 Task: Create new contact,   with mail id: 'DavisAlexa@warnermedia.com', first name: 'Alexa', Last name: 'Davis', Job Title: Risk Analyst, Phone number (408) 555-1234. Change life cycle stage to  'Lead' and lead status to 'New'. Add new company to the associated contact: www.sitics.co
 and type: Reseller. Logged in from softage.3@softage.net
Action: Mouse moved to (85, 86)
Screenshot: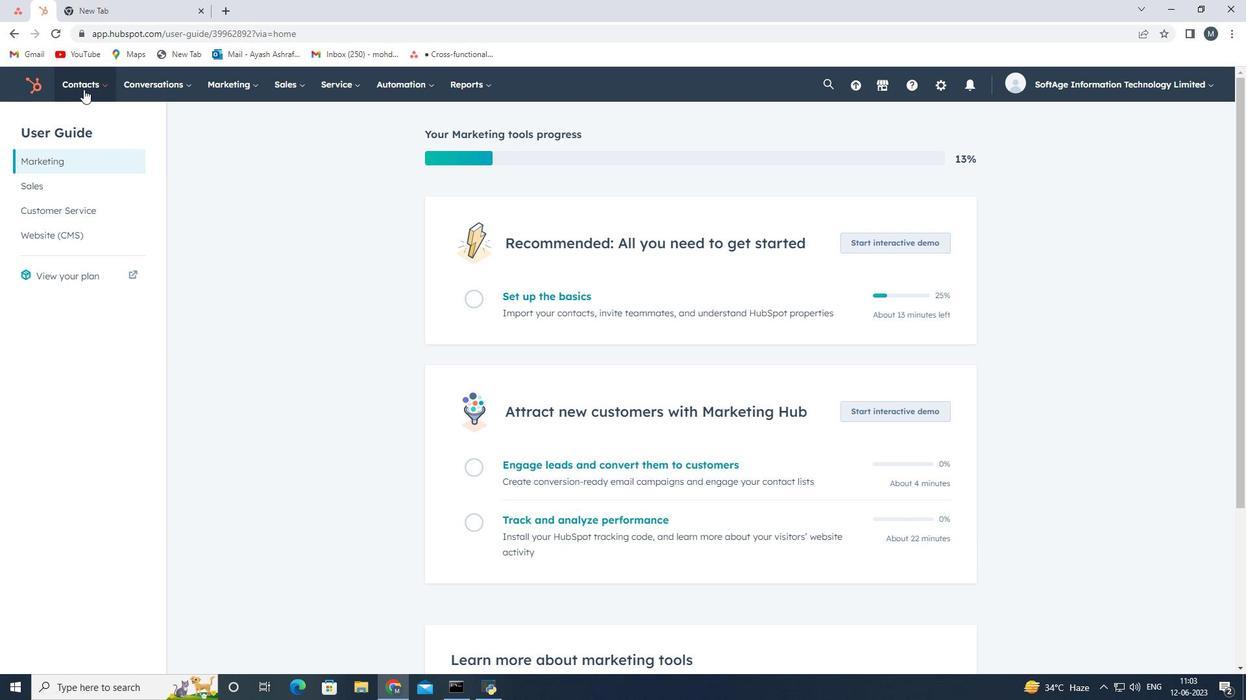 
Action: Mouse pressed left at (85, 86)
Screenshot: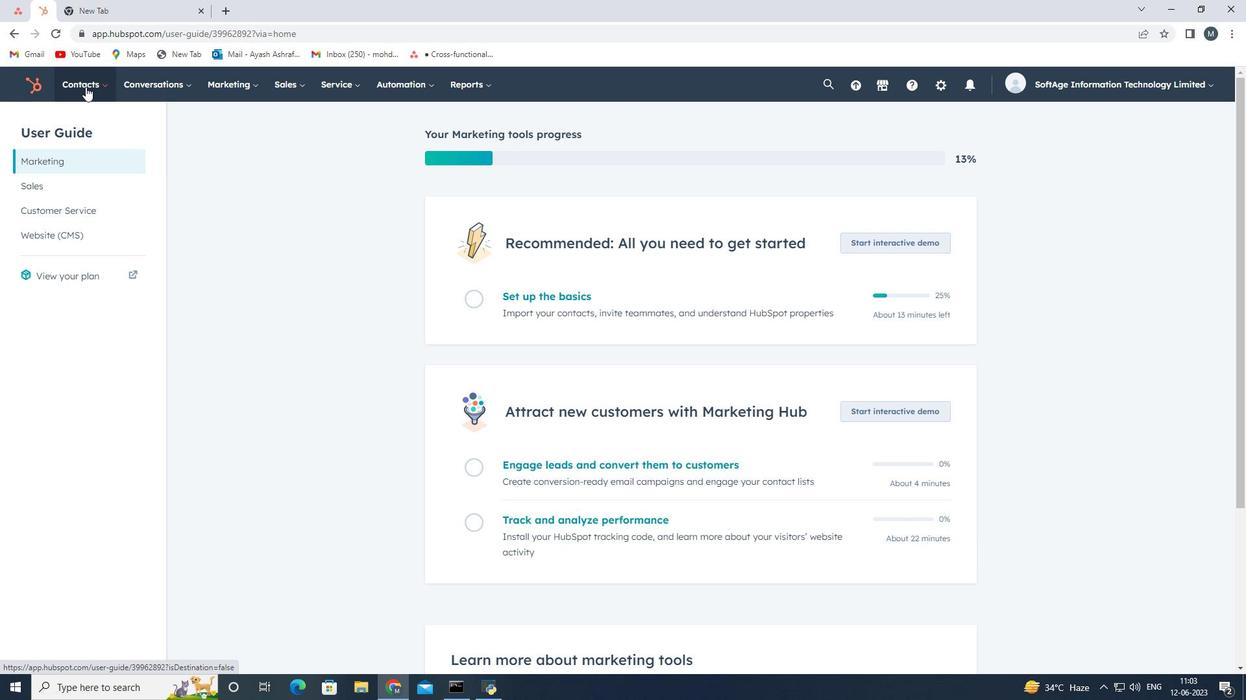 
Action: Mouse moved to (110, 129)
Screenshot: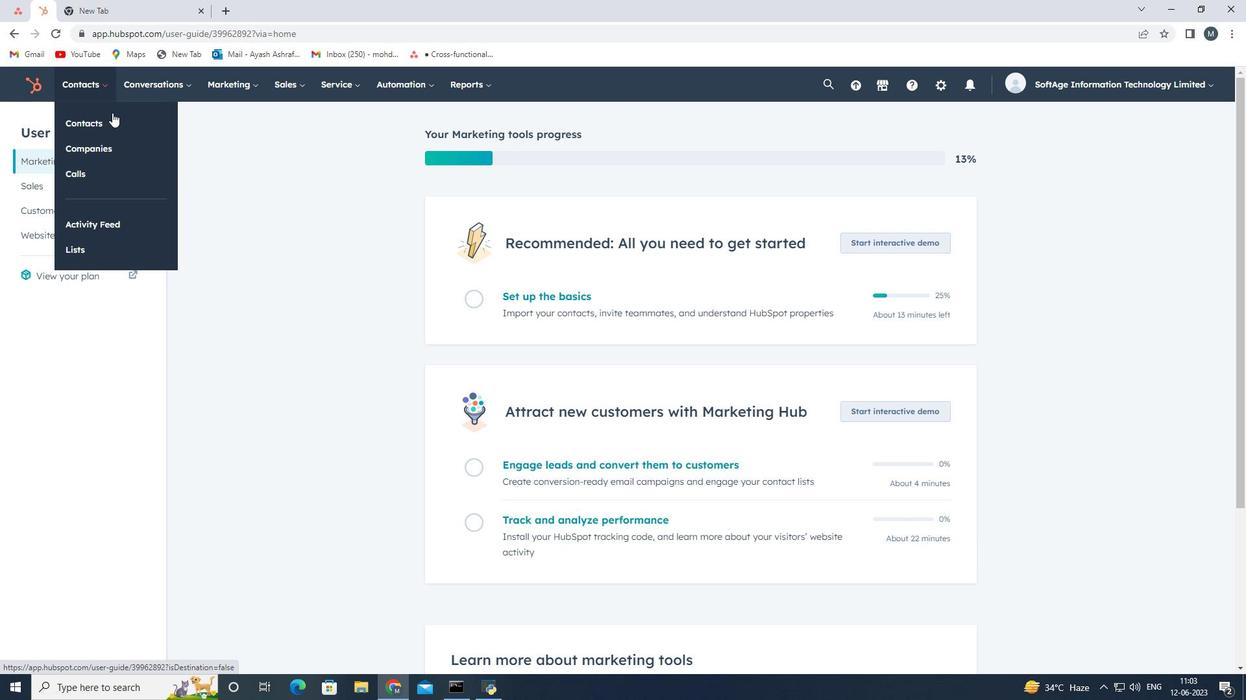 
Action: Mouse pressed left at (110, 129)
Screenshot: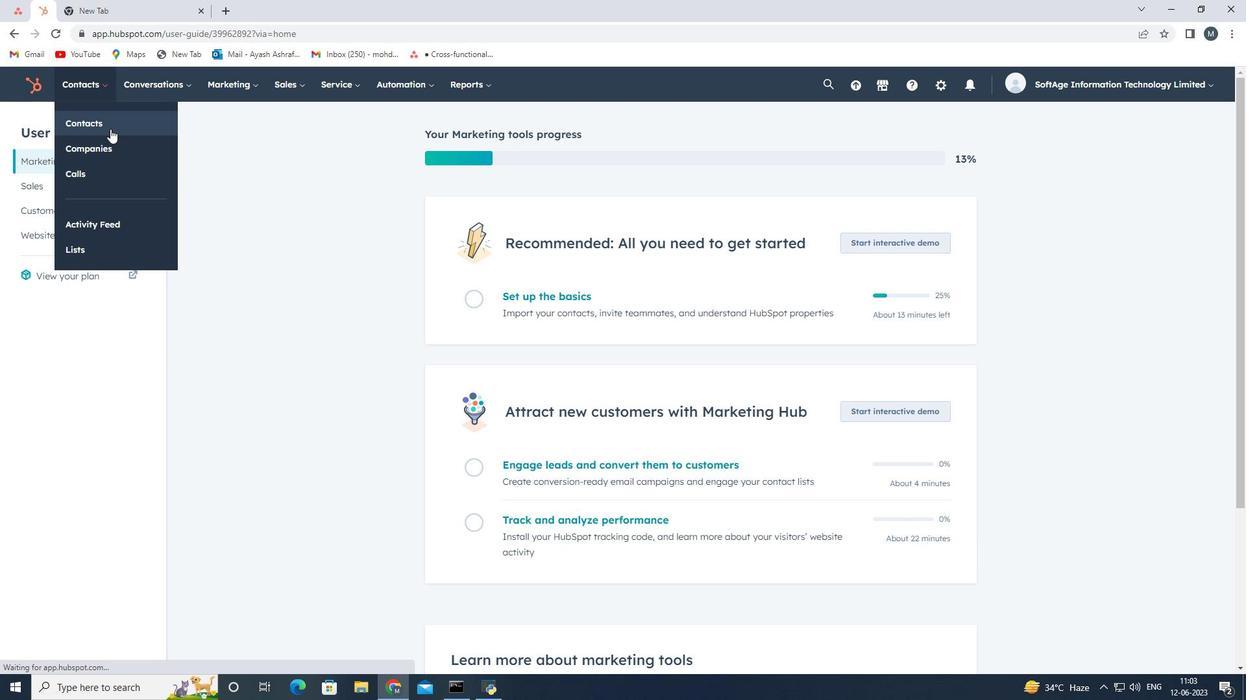 
Action: Mouse moved to (1153, 127)
Screenshot: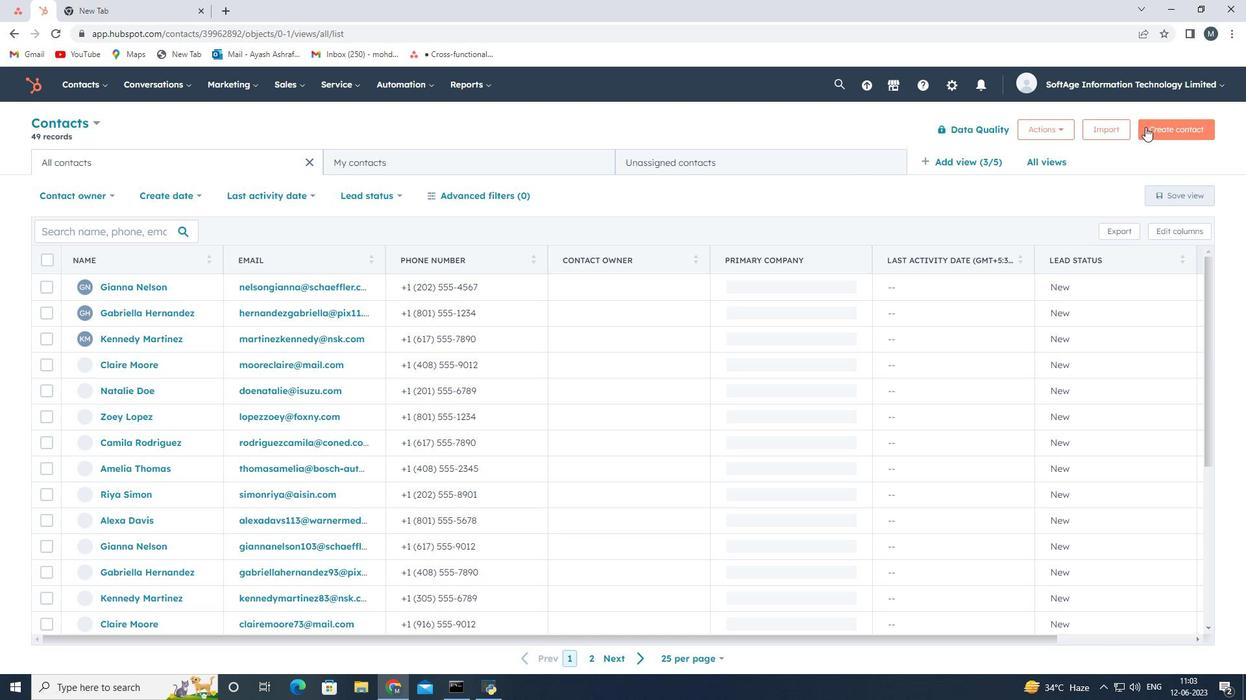 
Action: Mouse pressed left at (1153, 127)
Screenshot: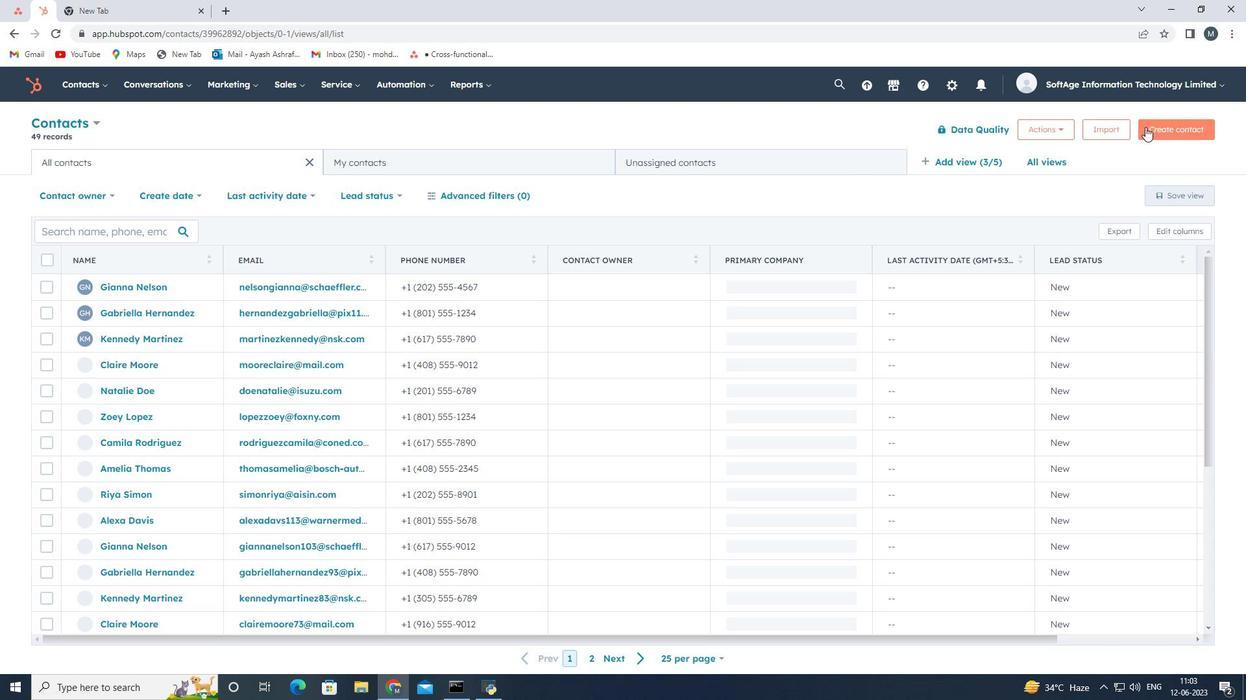 
Action: Mouse moved to (964, 188)
Screenshot: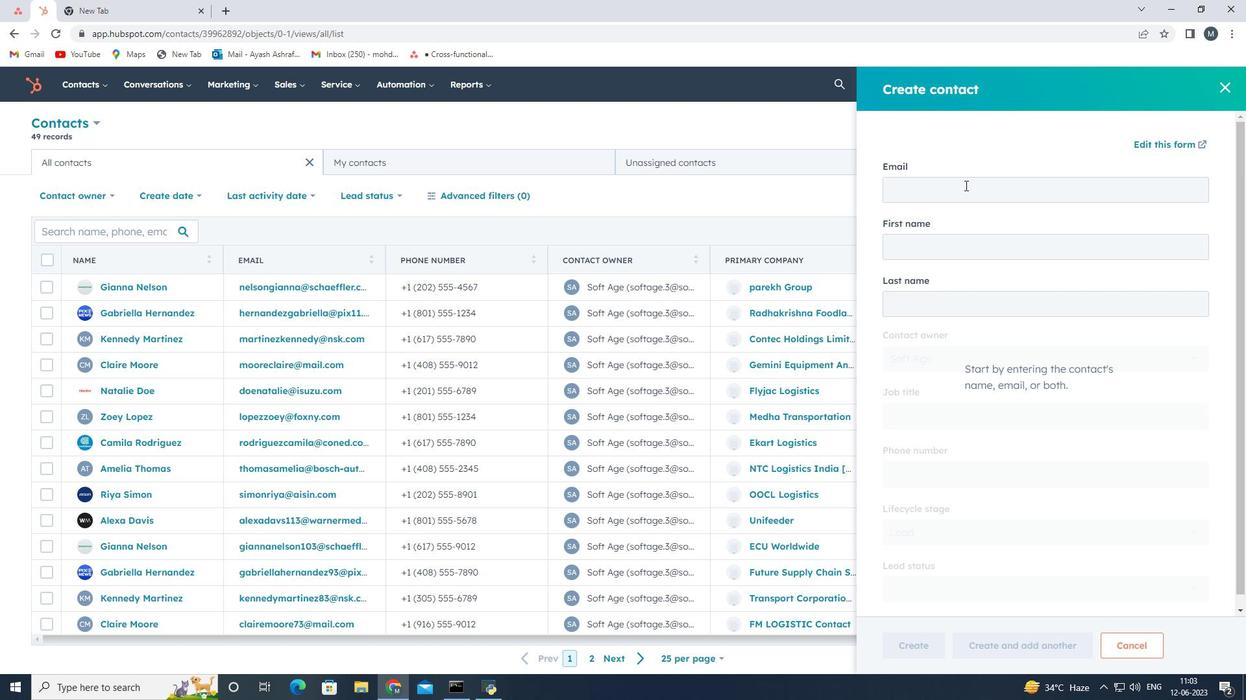 
Action: Mouse pressed left at (964, 188)
Screenshot: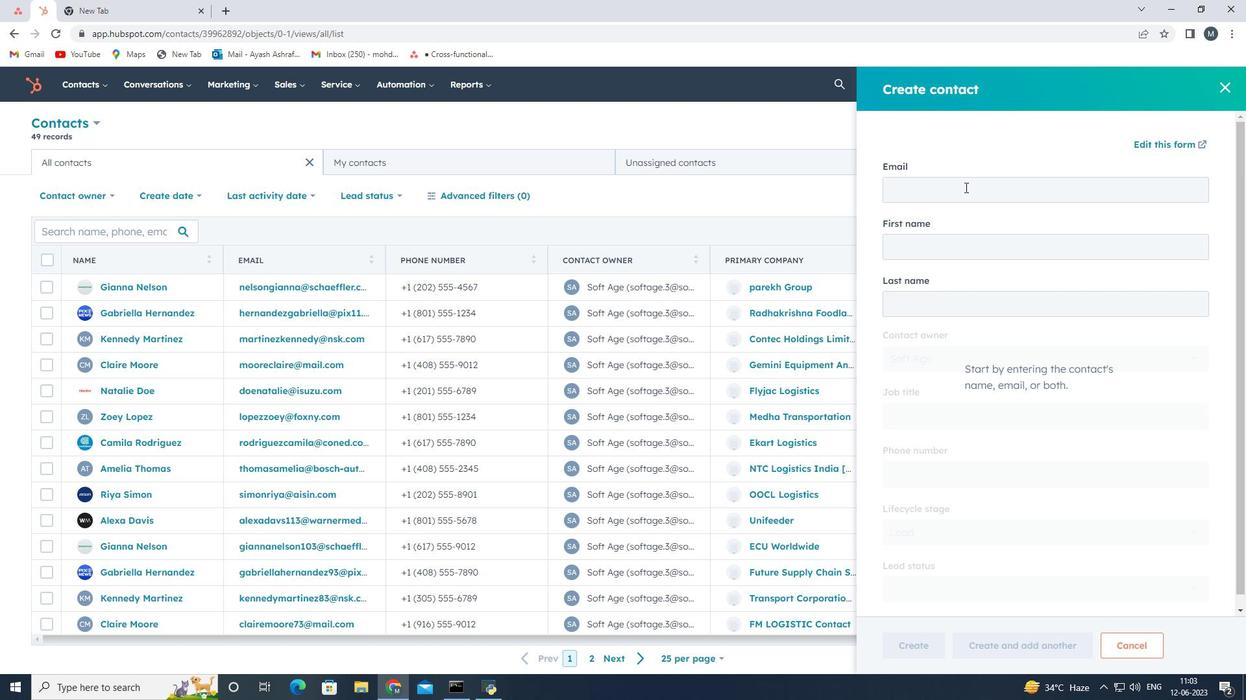 
Action: Mouse moved to (946, 192)
Screenshot: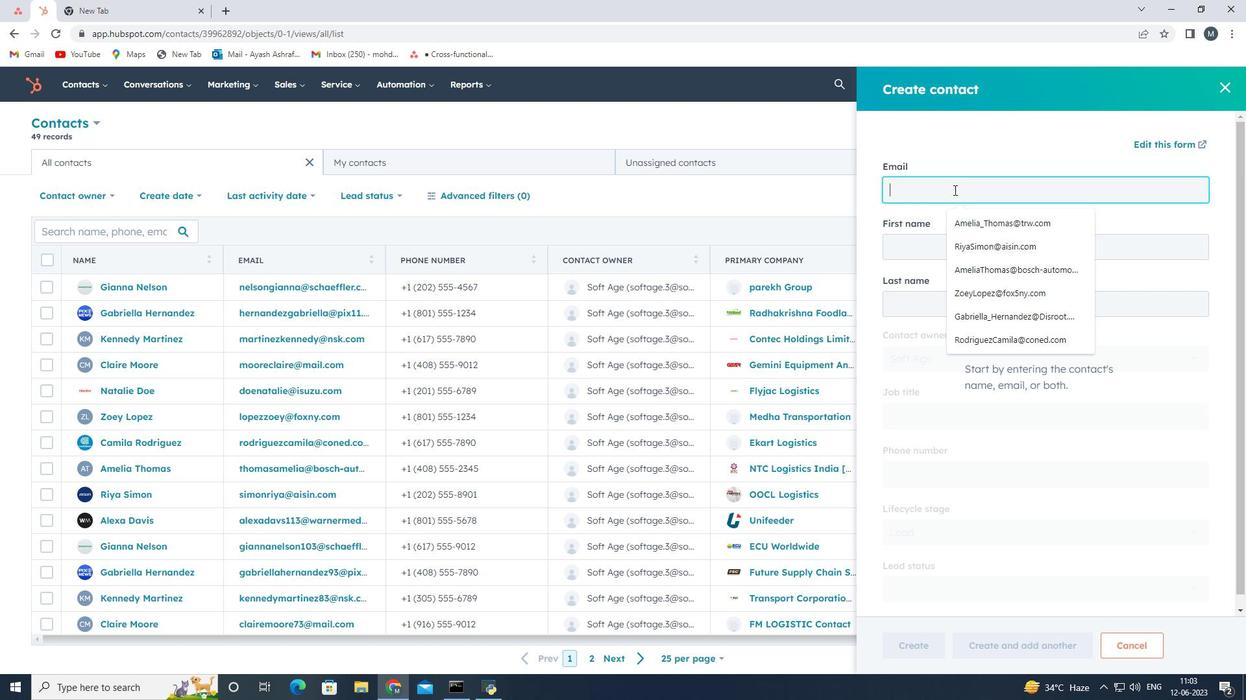 
Action: Key pressed <Key.shift><Key.shift>Davis<Key.shift>Alexa<Key.shift><Key.shift><Key.shift><Key.shift><Key.shift><Key.shift><Key.shift><Key.shift><Key.shift><Key.shift><Key.shift><Key.shift><Key.shift><Key.shift><Key.shift><Key.shift><Key.shift><Key.shift><Key.shift><Key.shift><Key.shift><Key.shift><Key.shift><Key.shift><Key.shift><Key.shift><Key.shift><Key.shift>@ware<Key.backspace>nermedia.com
Screenshot: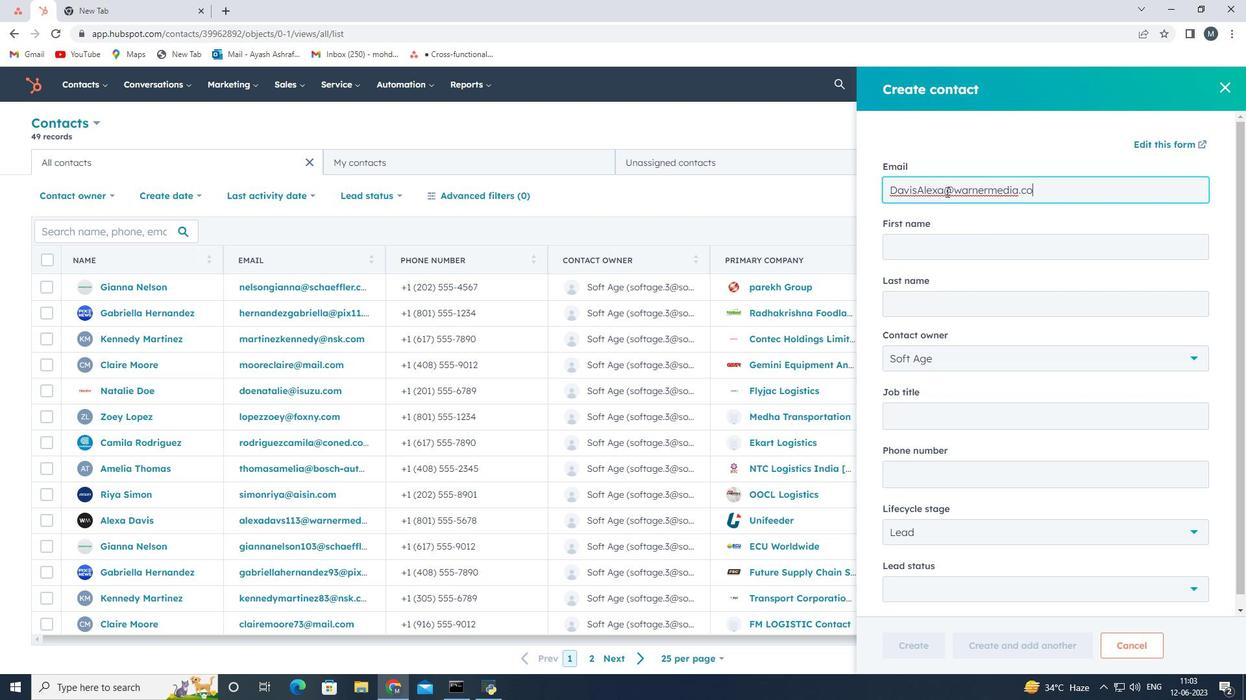 
Action: Mouse moved to (943, 246)
Screenshot: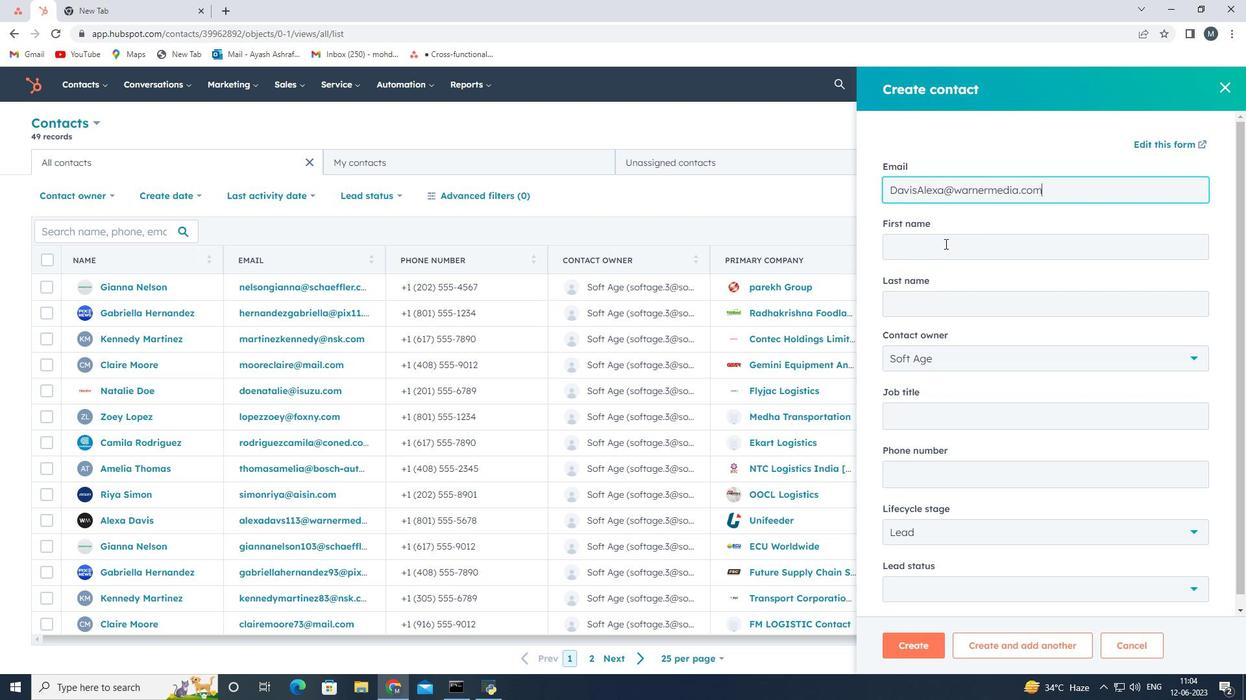 
Action: Mouse pressed left at (943, 246)
Screenshot: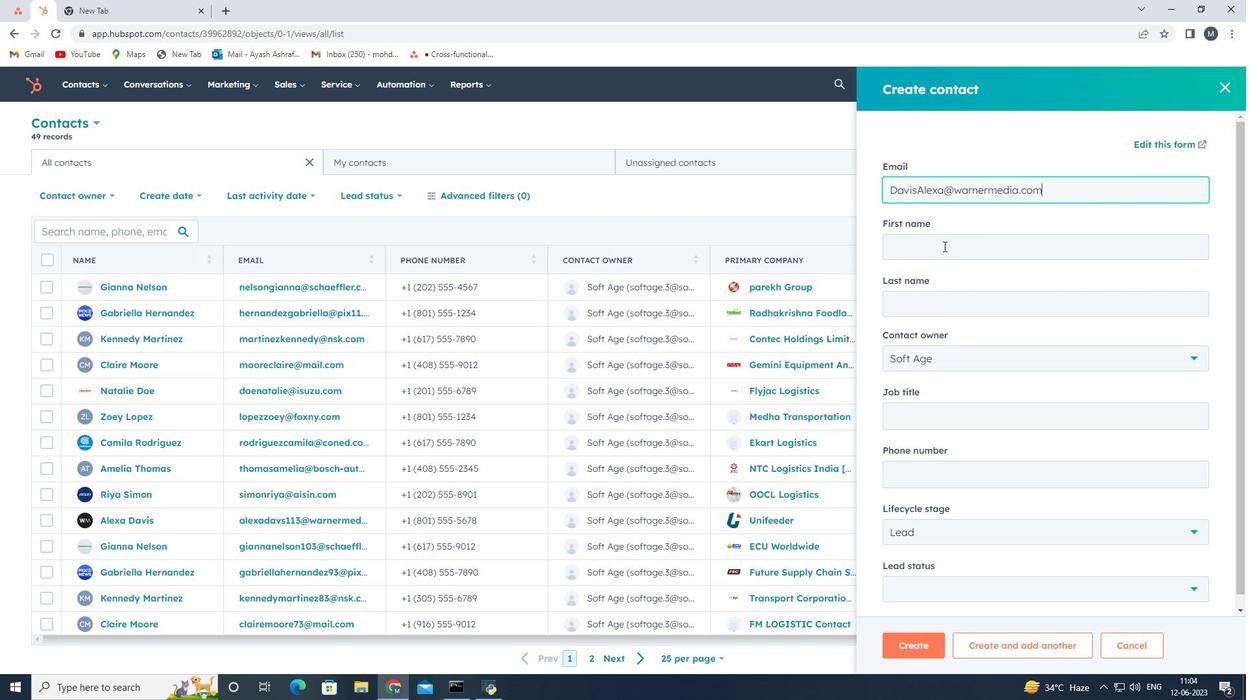 
Action: Key pressed <Key.shift>
Screenshot: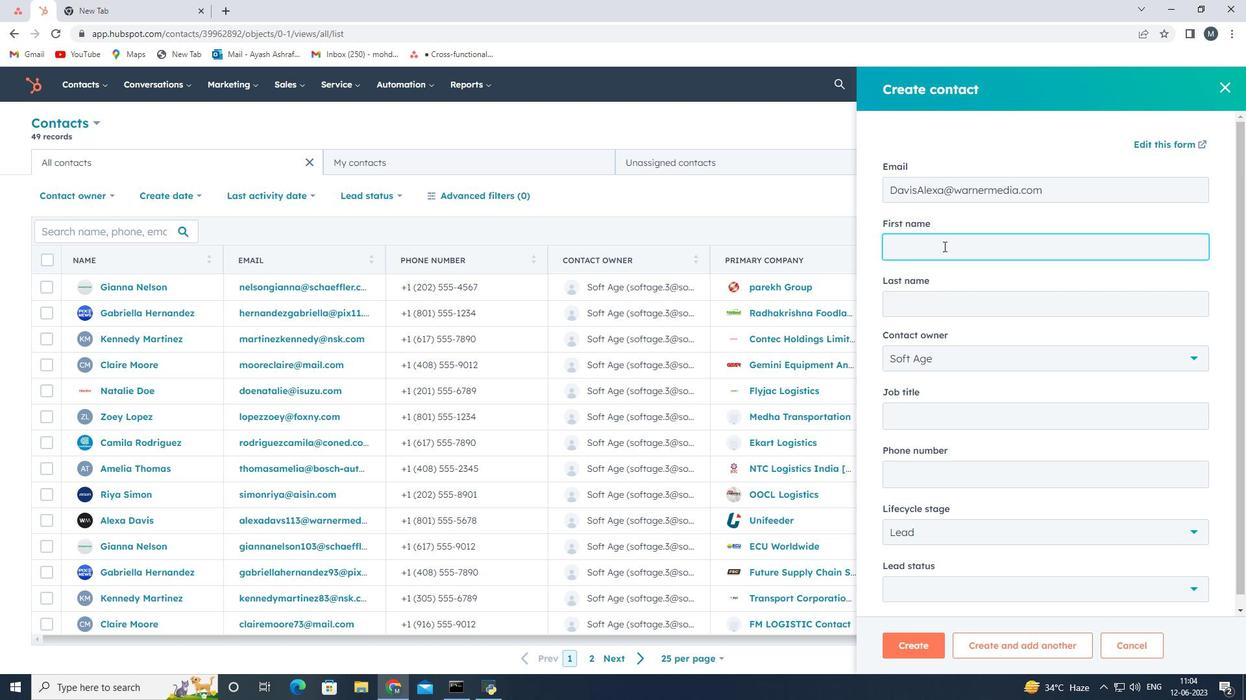 
Action: Mouse moved to (940, 238)
Screenshot: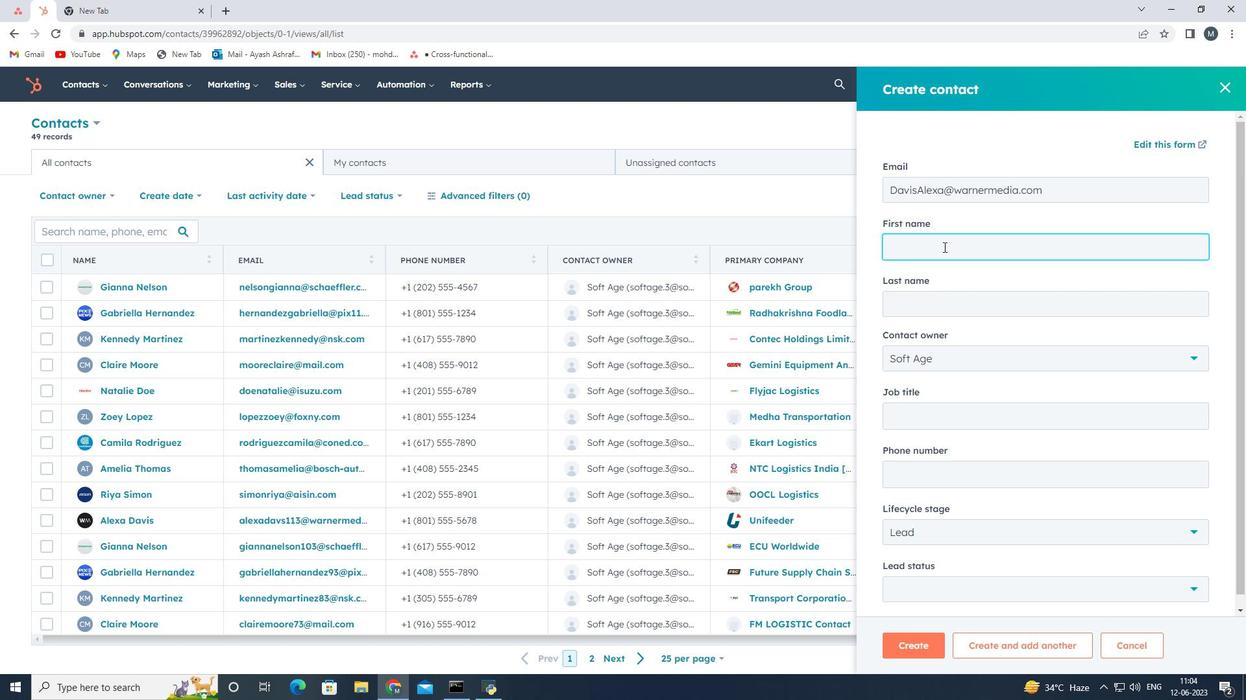 
Action: Key pressed <Key.shift><Key.shift>Alexa
Screenshot: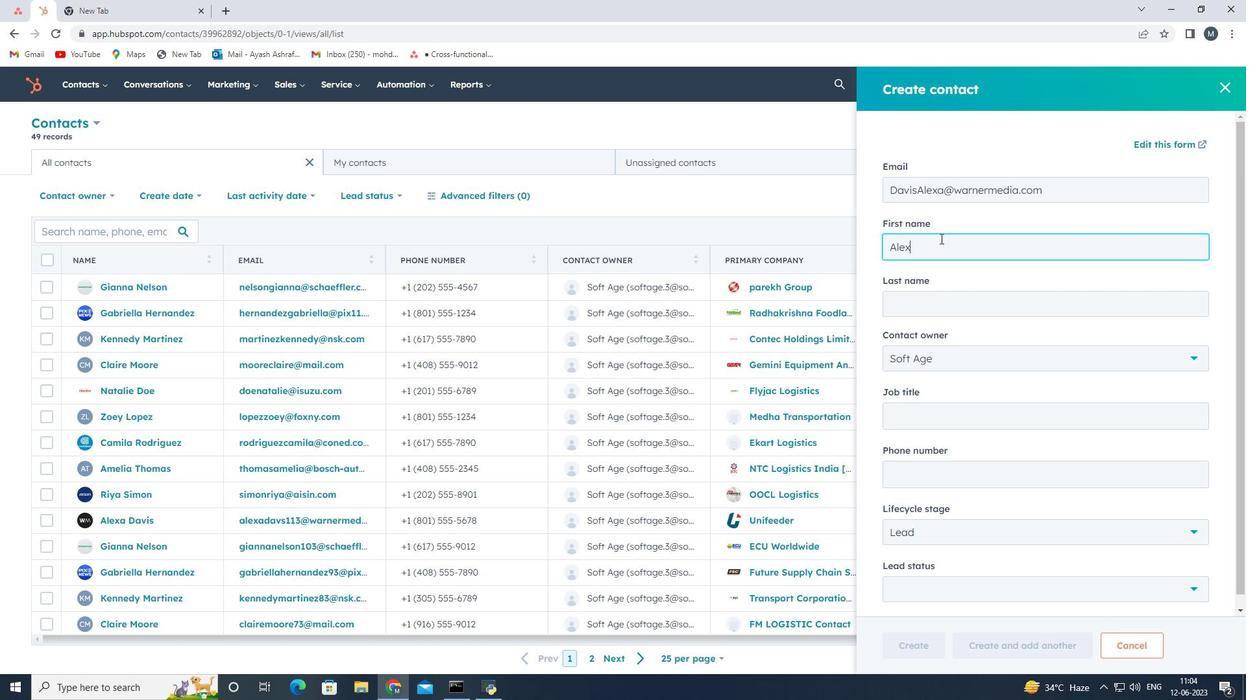 
Action: Mouse moved to (903, 301)
Screenshot: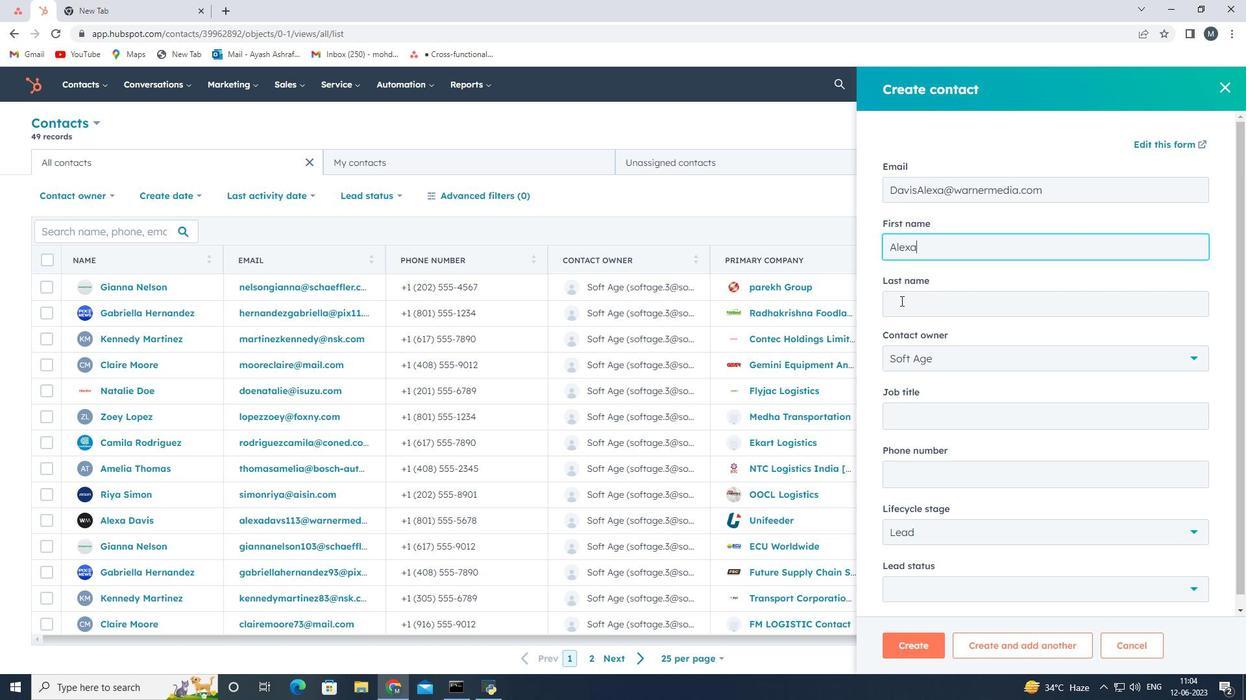 
Action: Mouse pressed left at (903, 301)
Screenshot: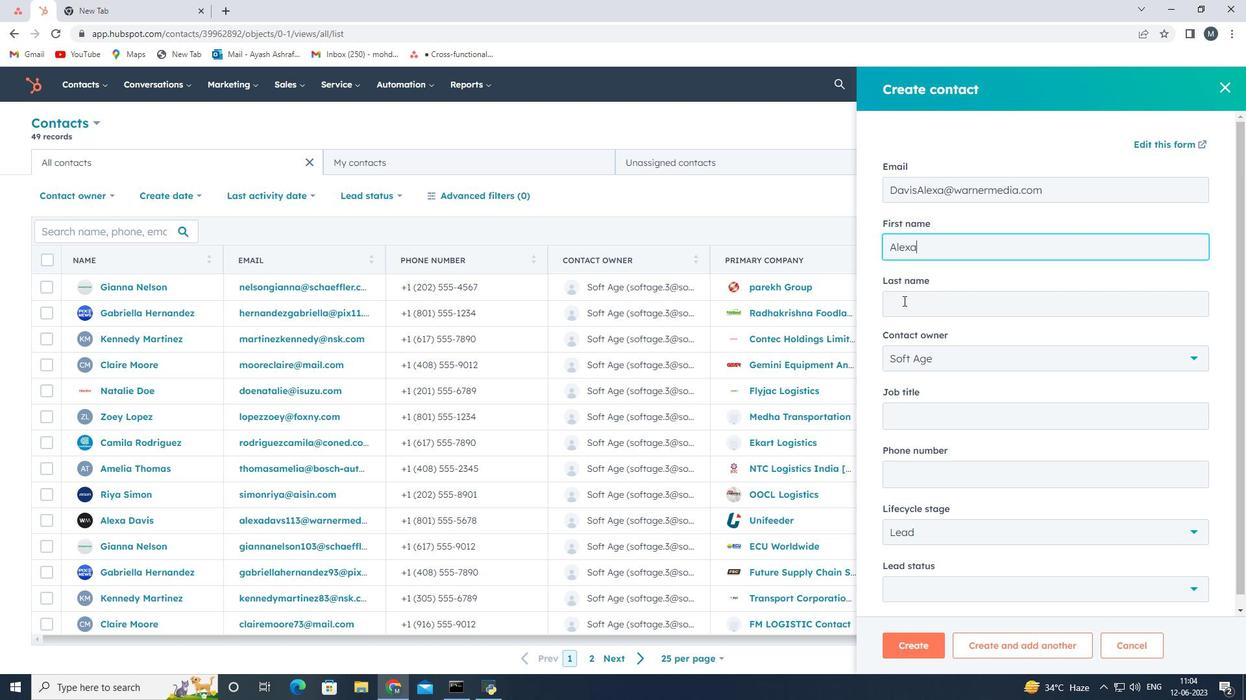
Action: Mouse moved to (904, 301)
Screenshot: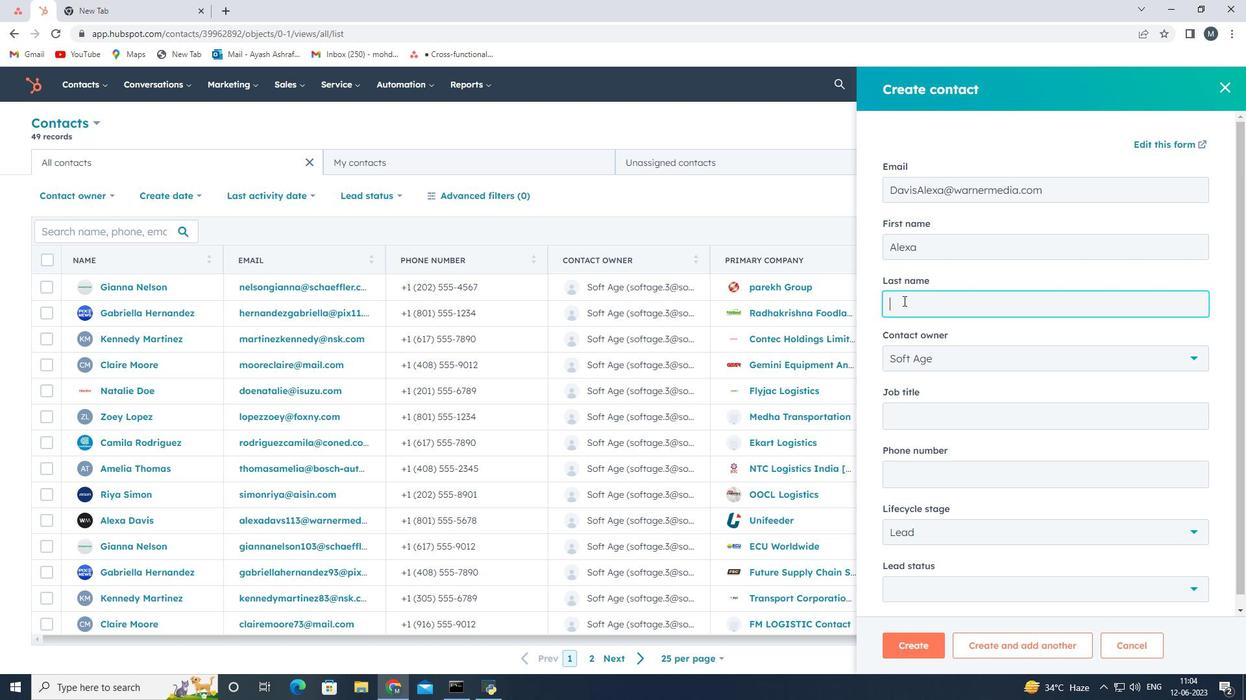 
Action: Key pressed <Key.shift>
Screenshot: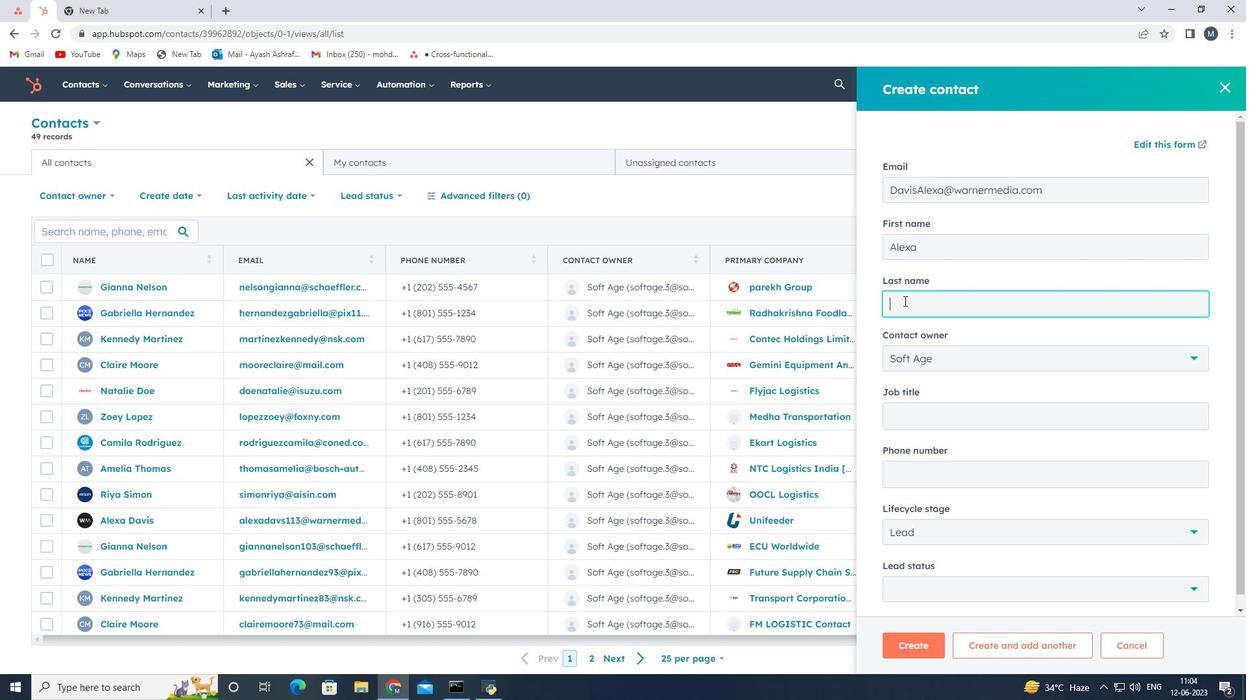 
Action: Mouse moved to (898, 273)
Screenshot: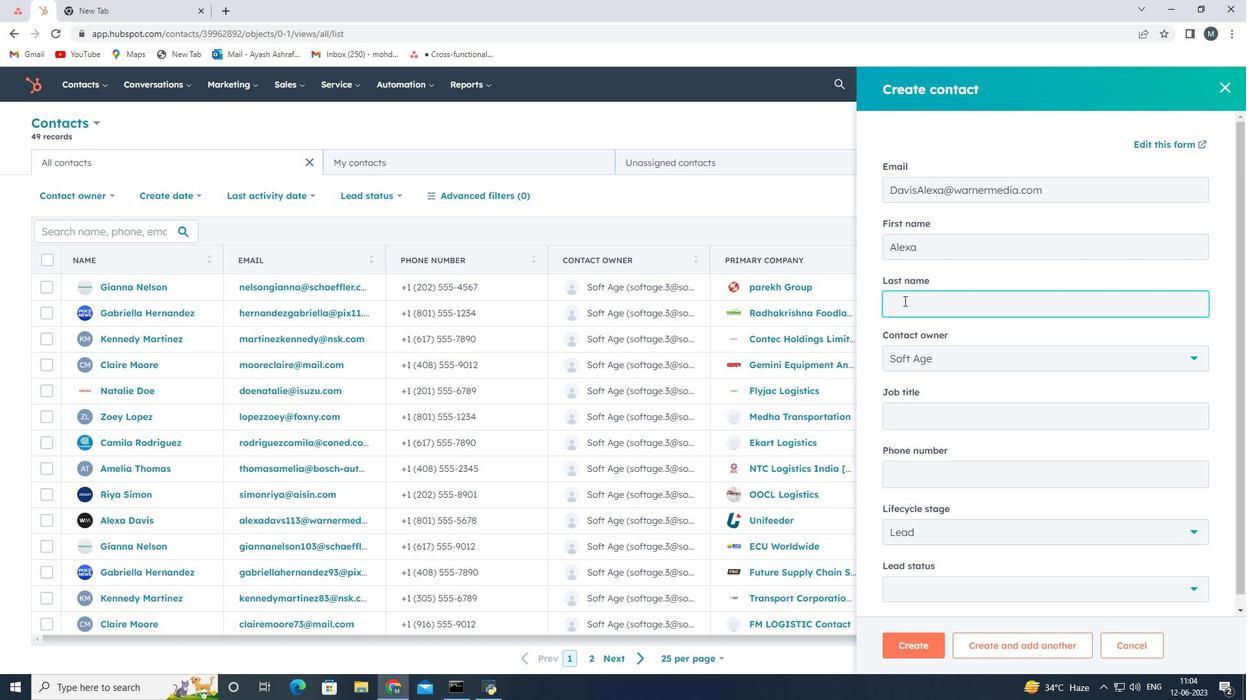 
Action: Key pressed <Key.shift><Key.shift><Key.shift><Key.shift><Key.shift><Key.shift><Key.shift><Key.shift><Key.shift><Key.shift><Key.shift><Key.shift><Key.shift><Key.shift>Davis
Screenshot: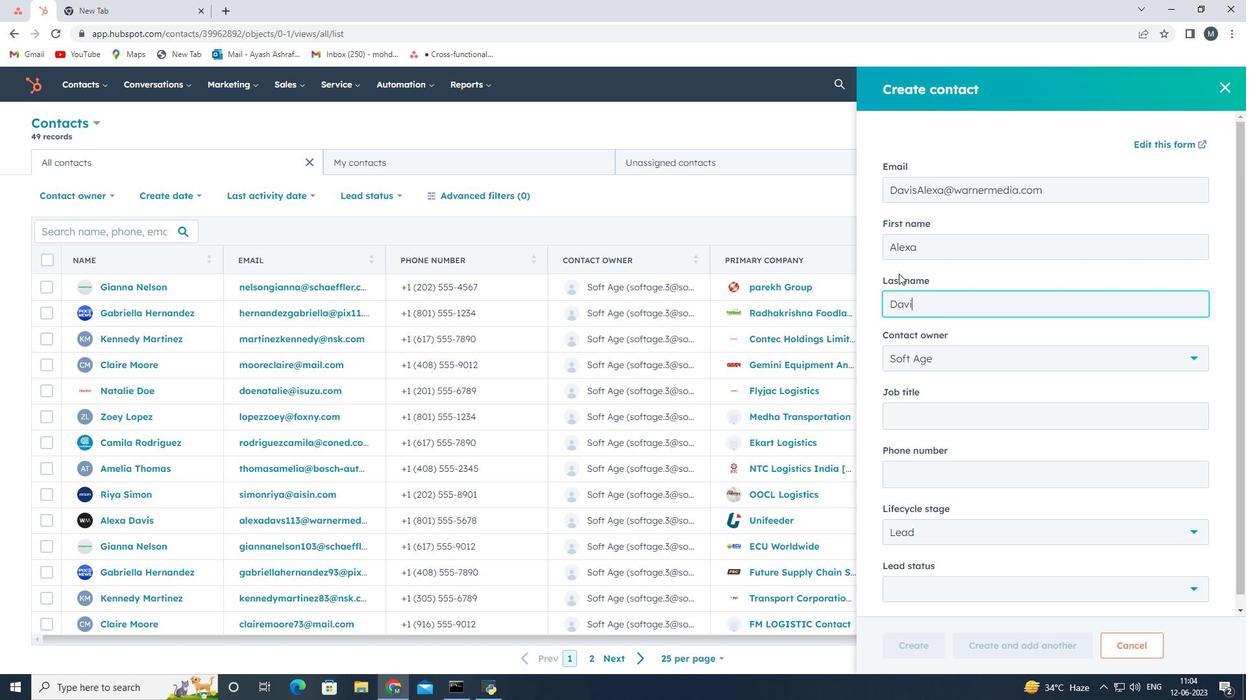 
Action: Mouse moved to (935, 417)
Screenshot: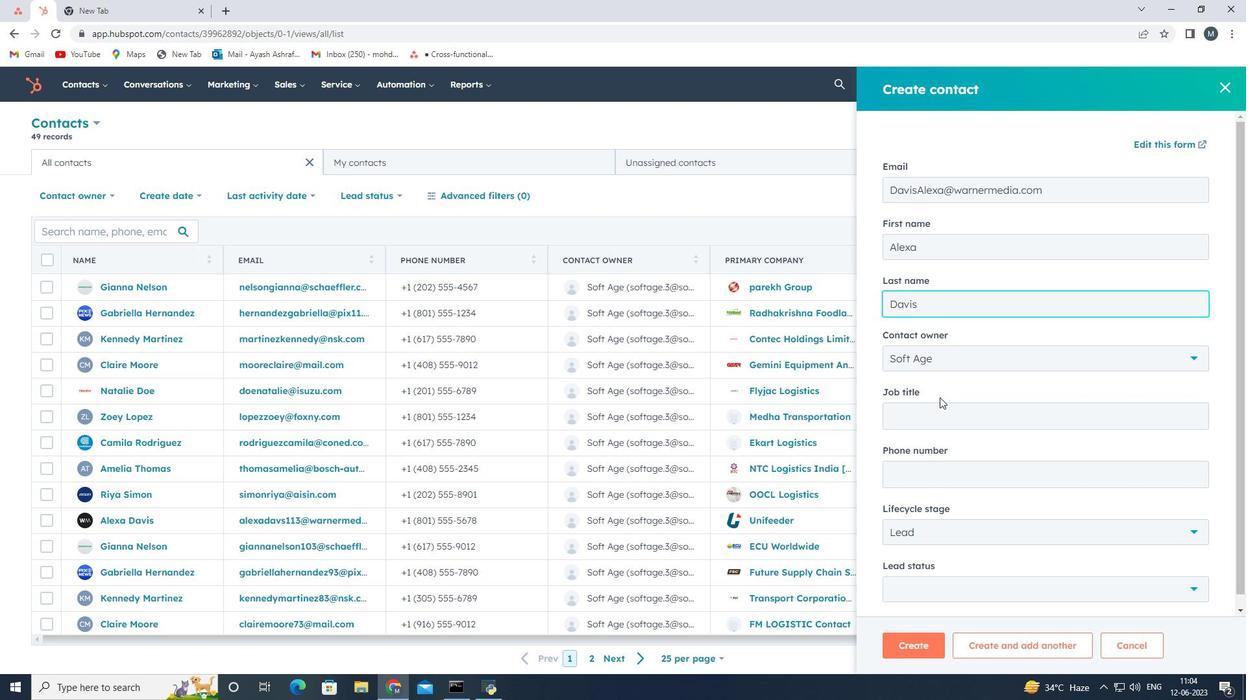
Action: Mouse pressed left at (935, 417)
Screenshot: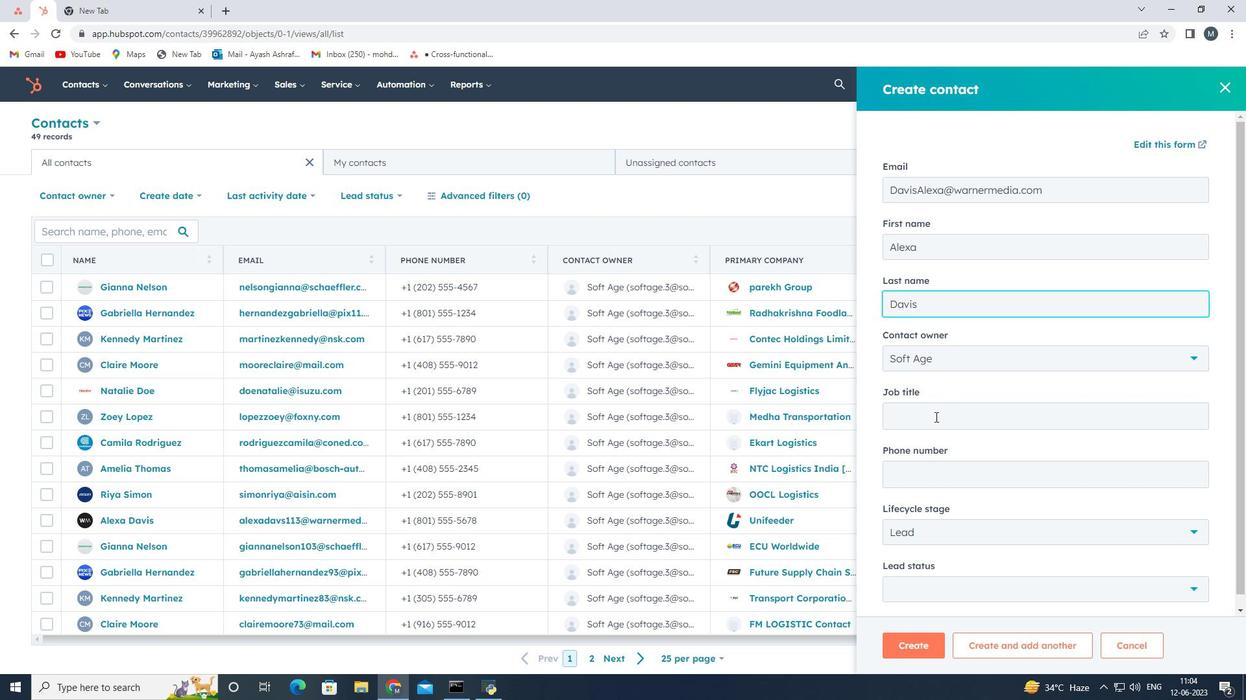 
Action: Mouse moved to (900, 345)
Screenshot: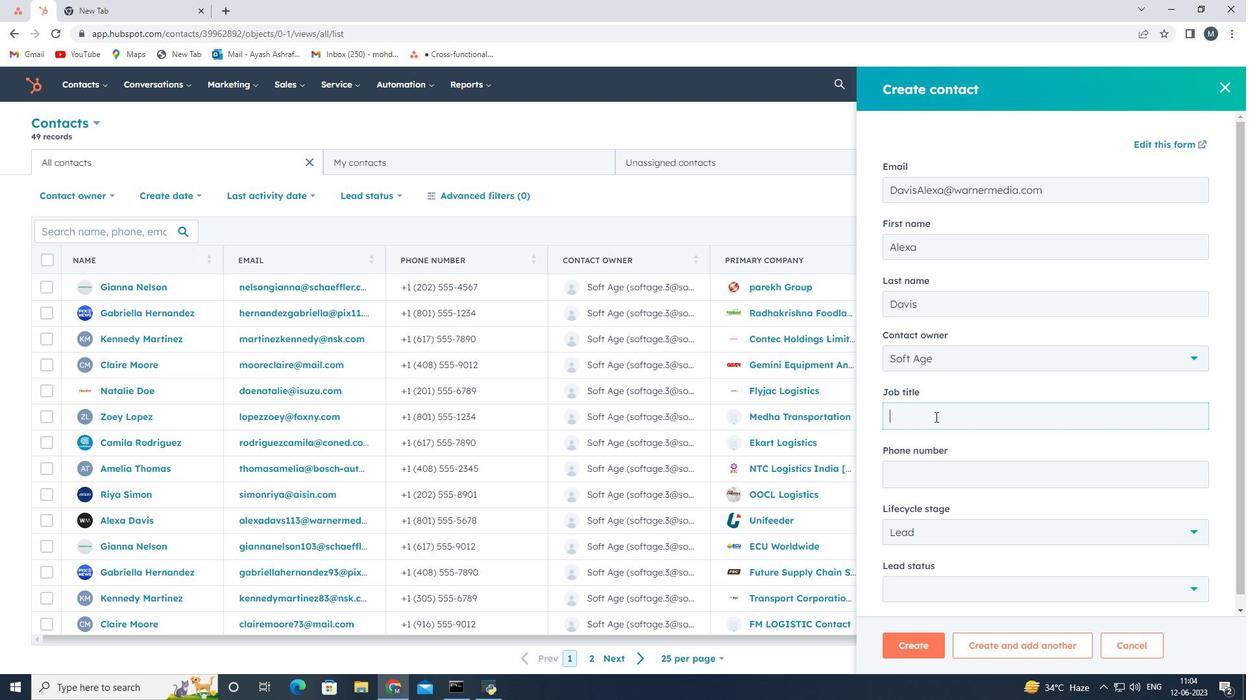 
Action: Key pressed <Key.shift><Key.shift><Key.shift><Key.shift><Key.shift><Key.shift>Risk<Key.space><Key.shift>Analyst
Screenshot: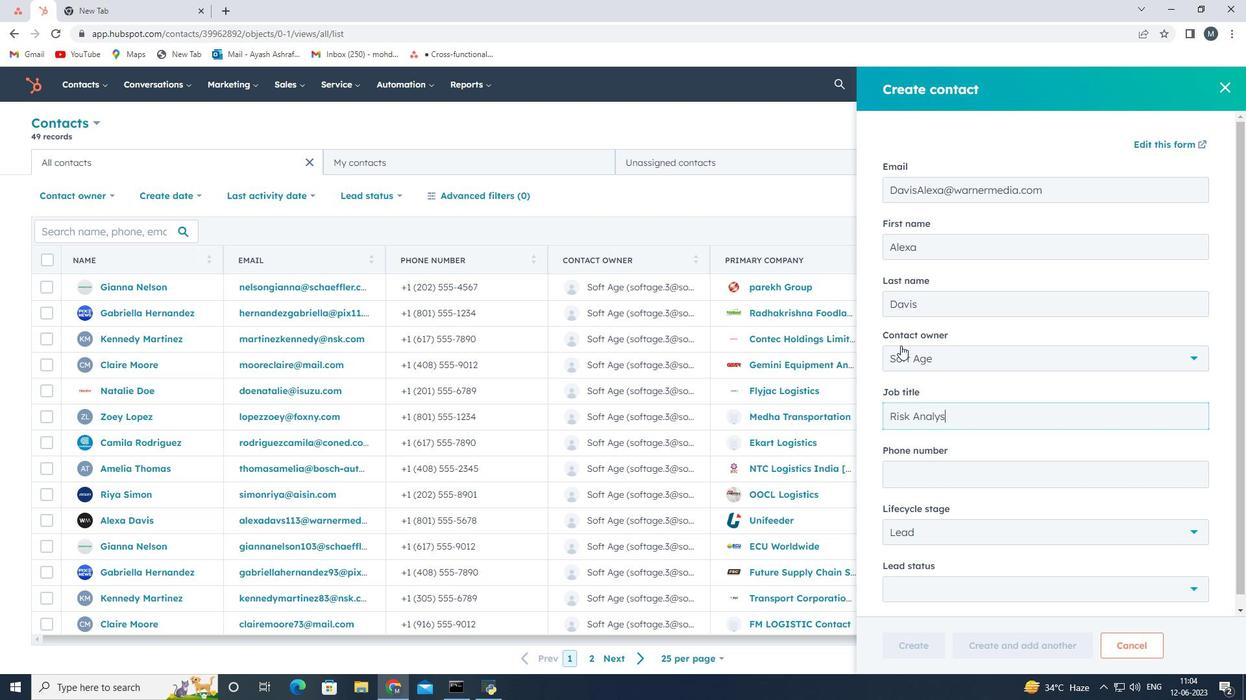 
Action: Mouse moved to (913, 472)
Screenshot: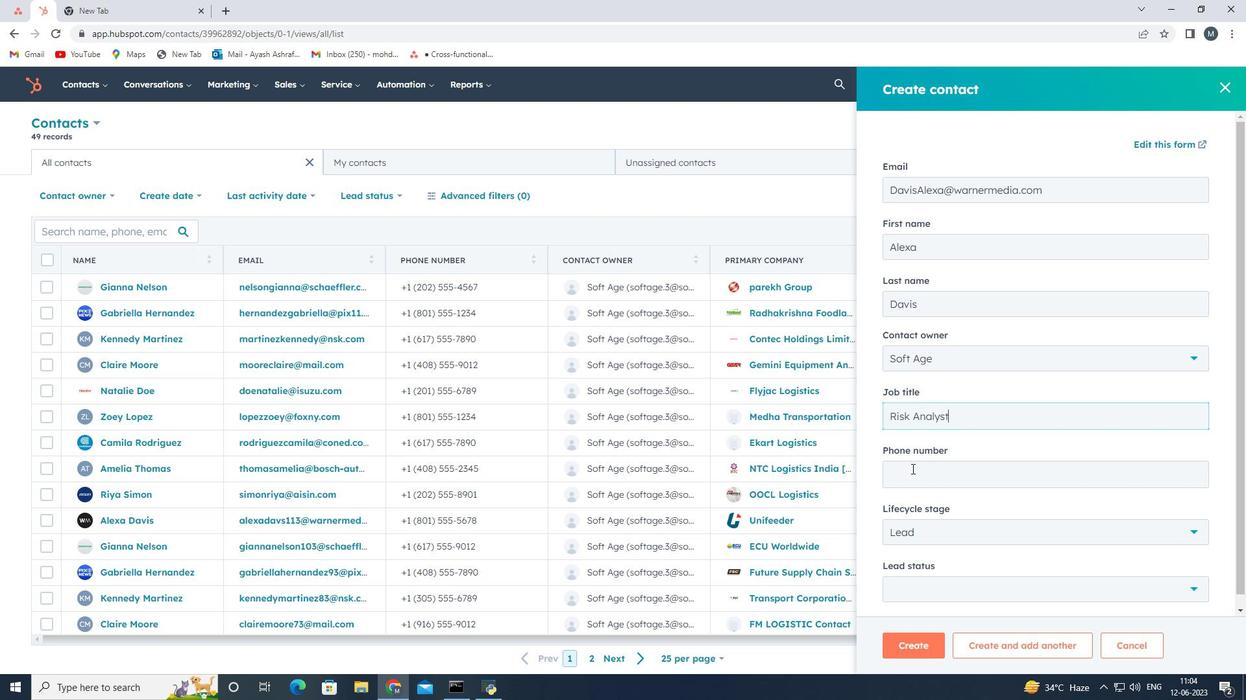 
Action: Mouse pressed left at (913, 472)
Screenshot: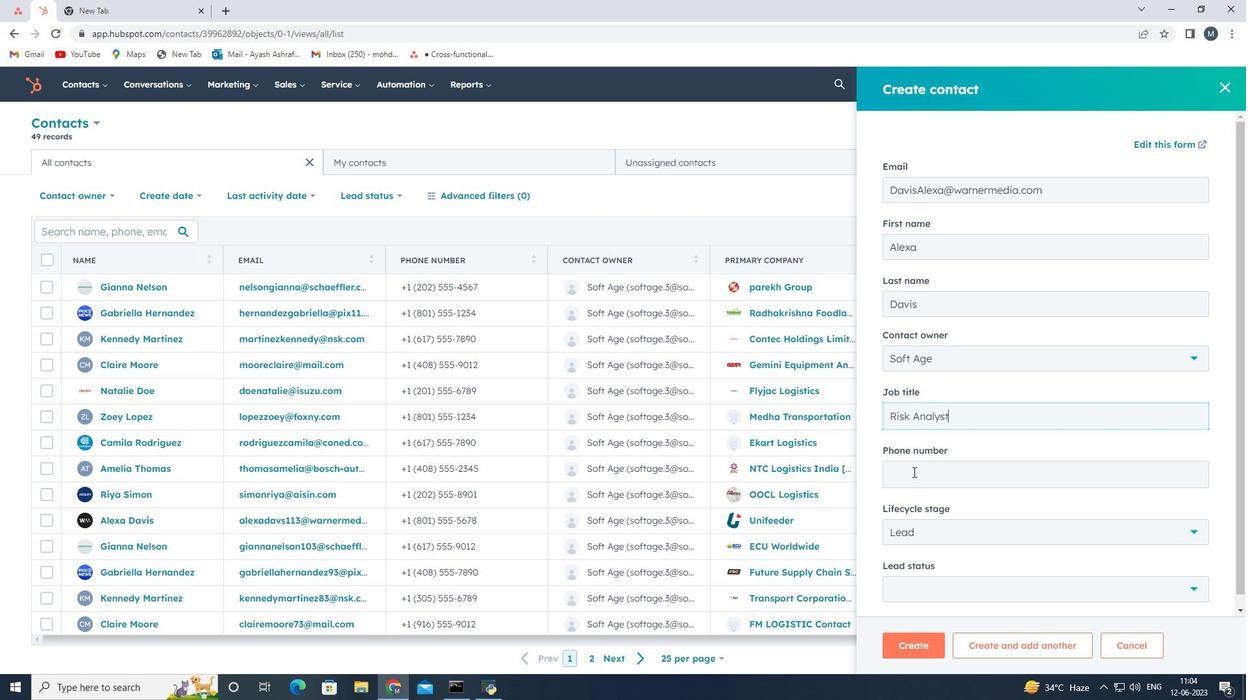 
Action: Mouse moved to (1110, 223)
Screenshot: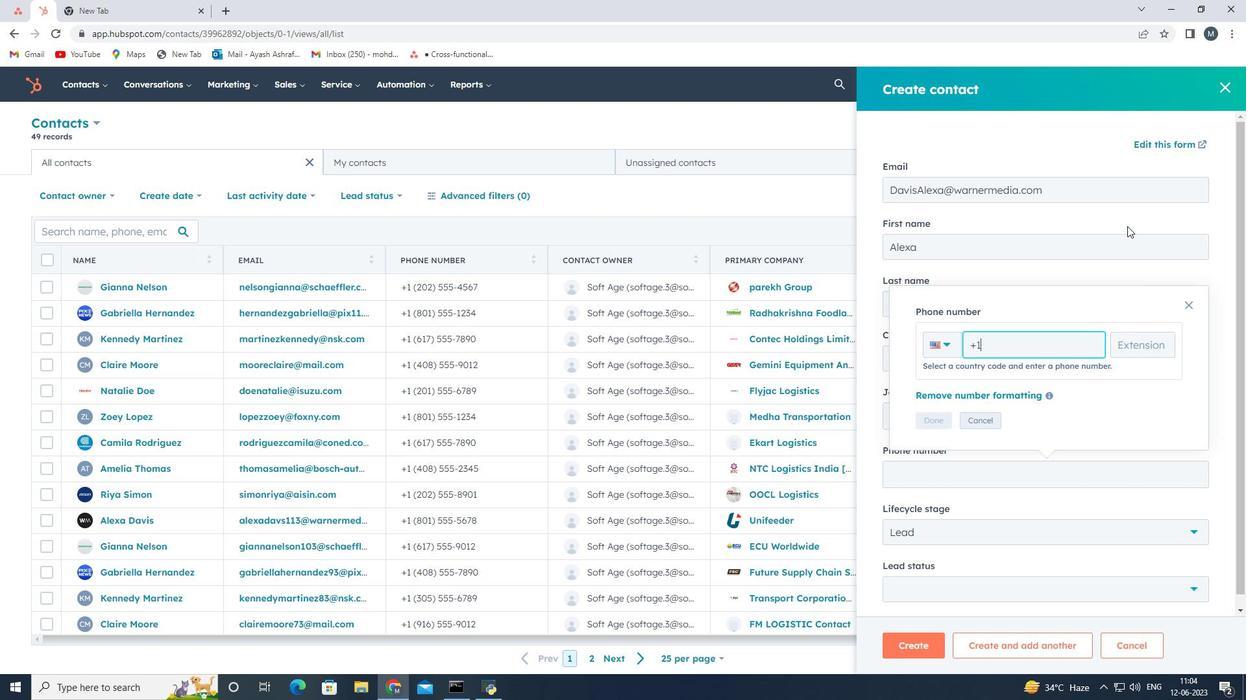 
Action: Key pressed 408
Screenshot: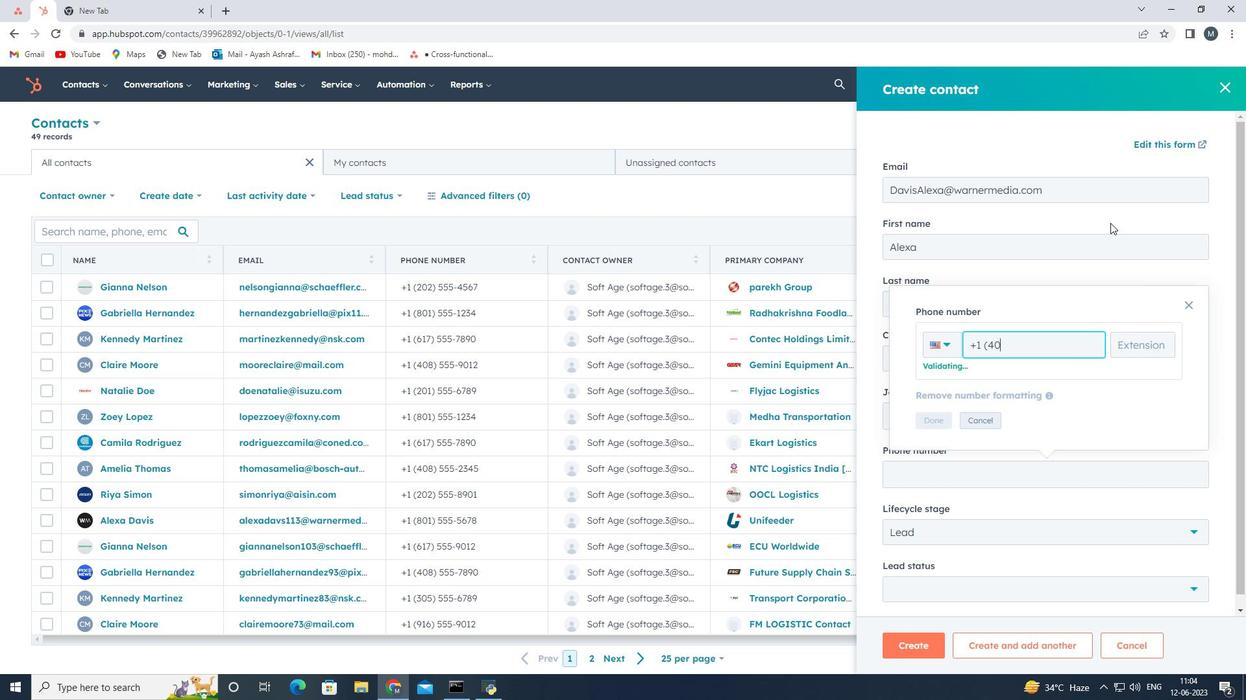 
Action: Mouse moved to (497, 321)
Screenshot: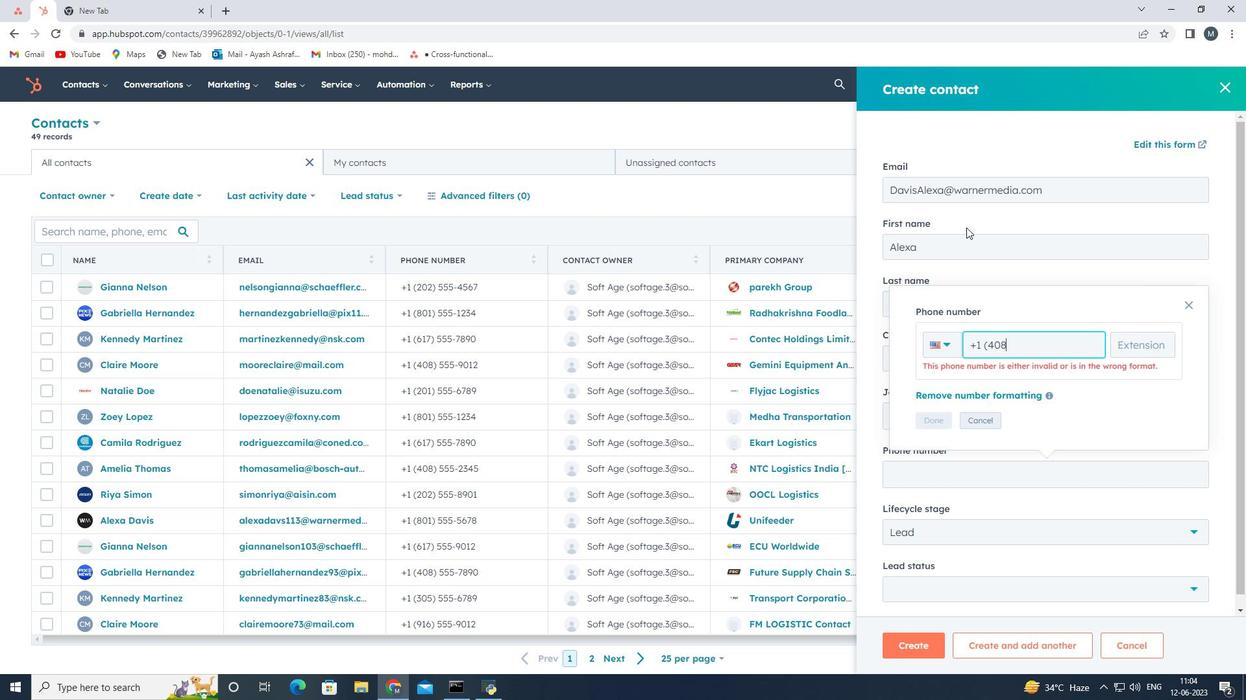 
Action: Key pressed 555
Screenshot: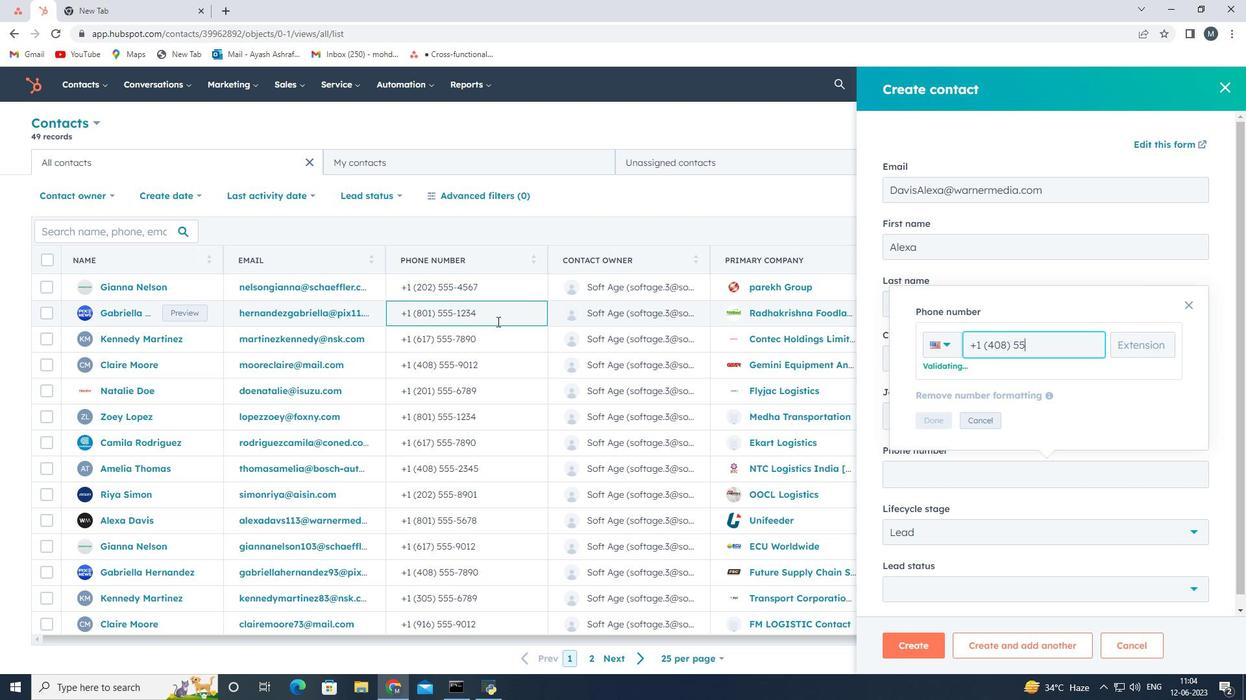 
Action: Mouse moved to (0, 0)
Screenshot: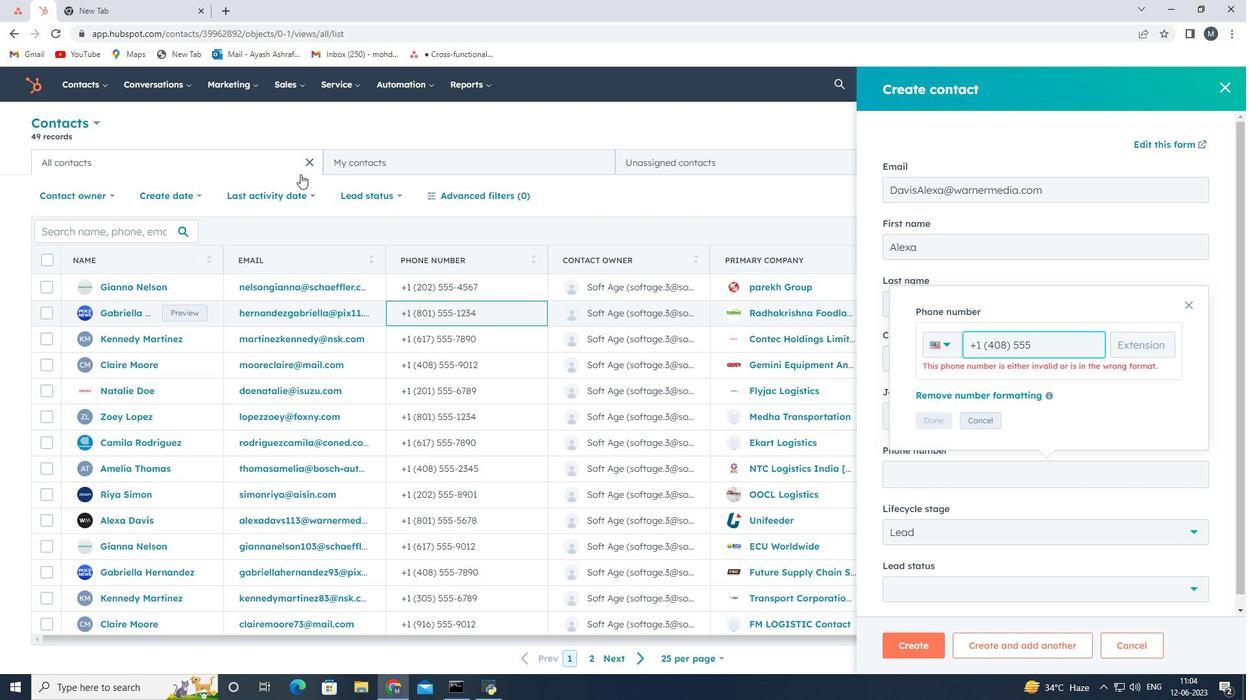 
Action: Key pressed 1234
Screenshot: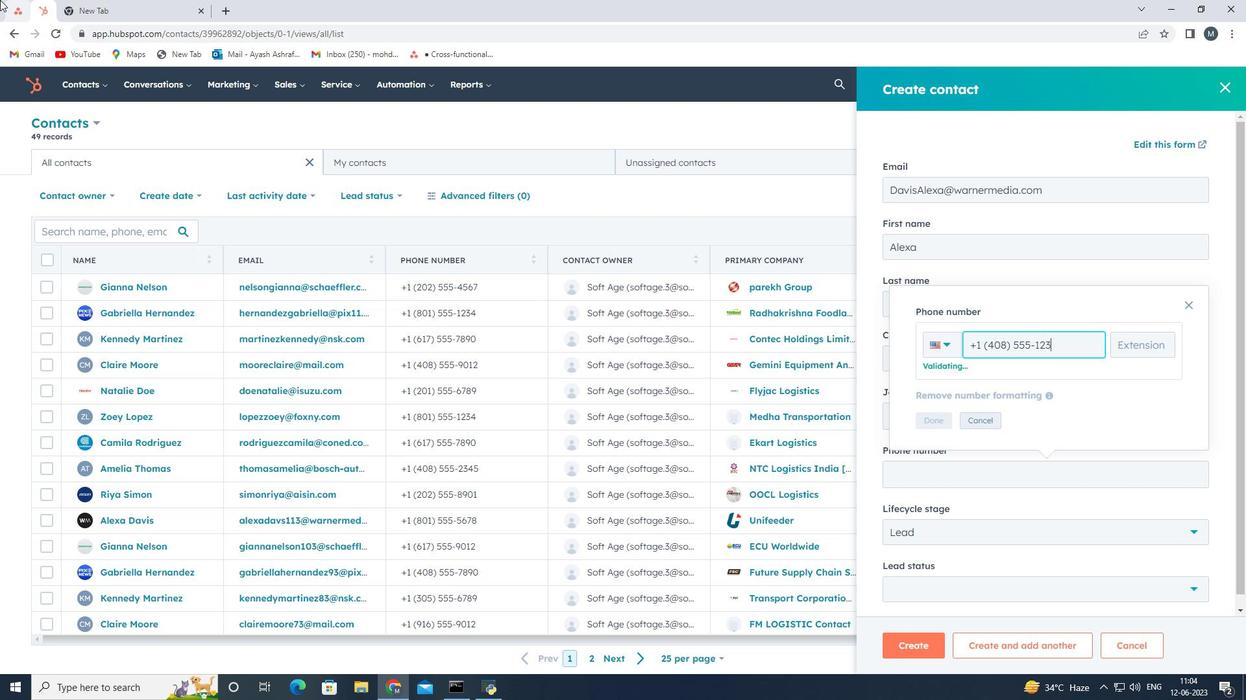 
Action: Mouse moved to (927, 426)
Screenshot: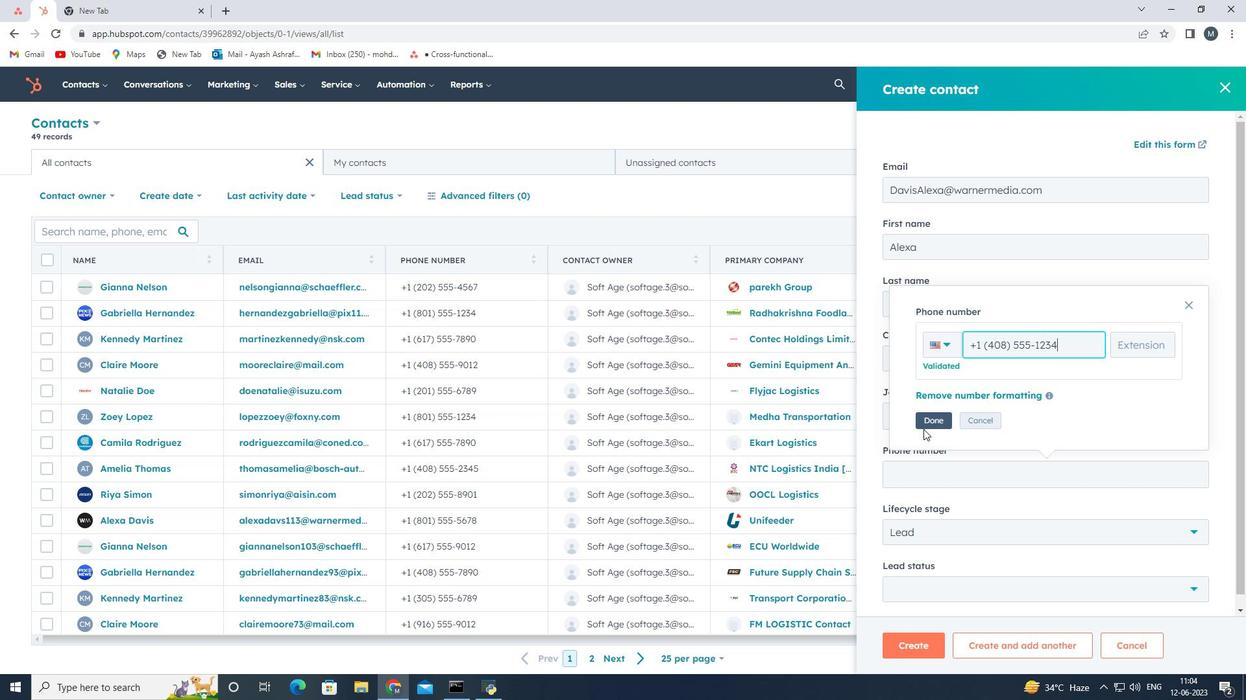 
Action: Mouse pressed left at (927, 426)
Screenshot: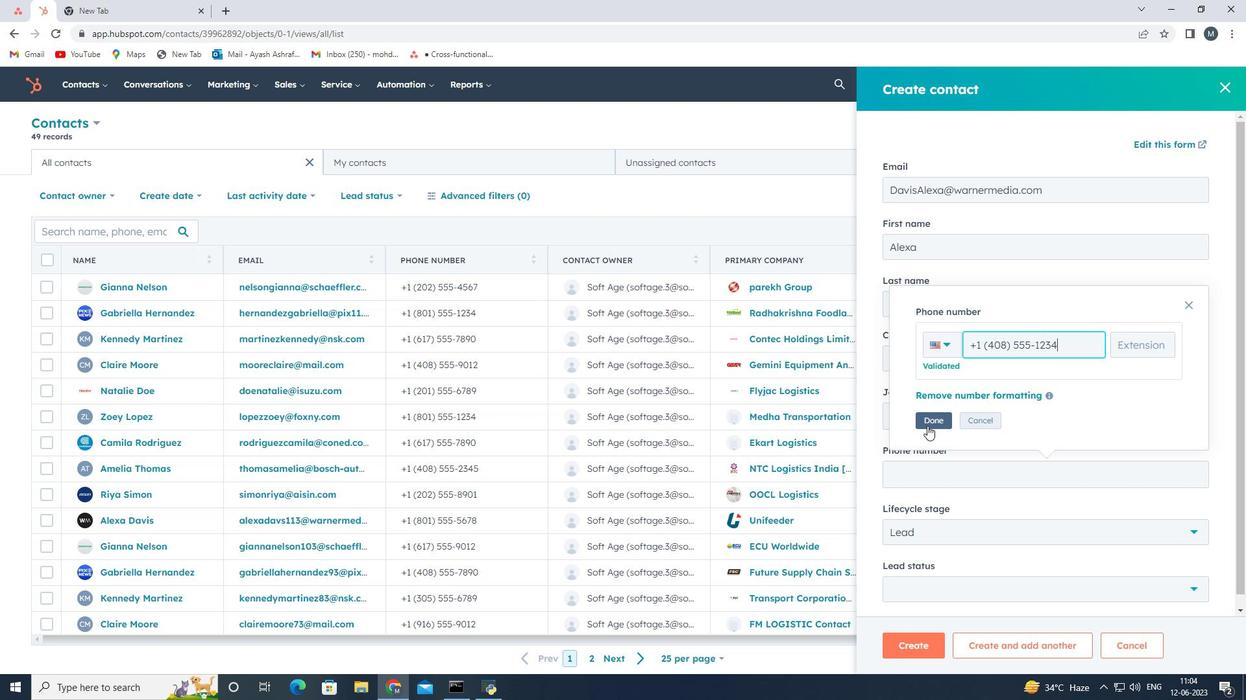 
Action: Mouse moved to (927, 531)
Screenshot: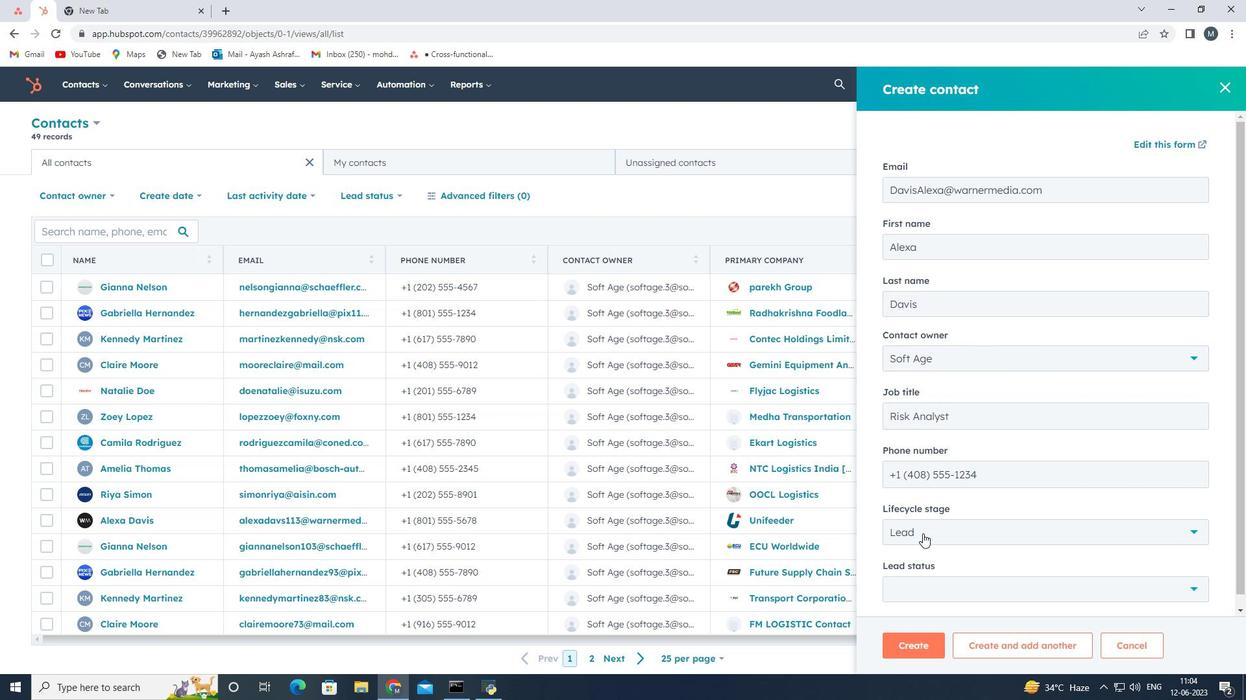 
Action: Mouse pressed left at (927, 531)
Screenshot: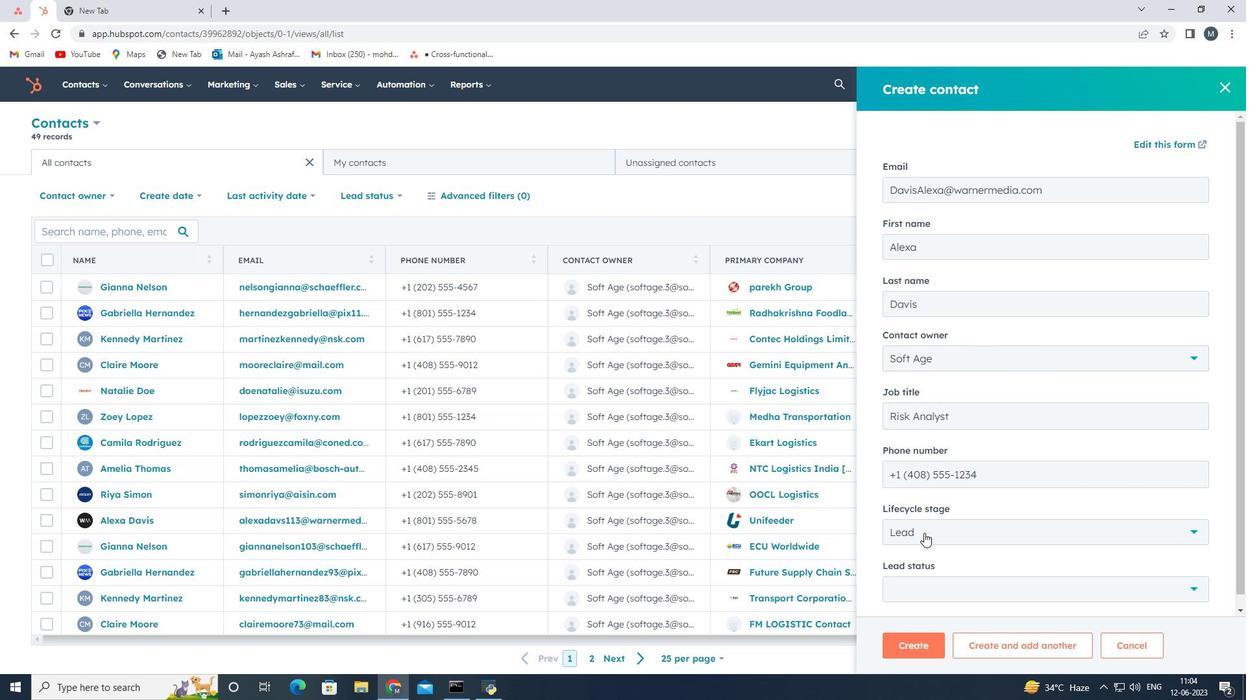
Action: Mouse moved to (926, 423)
Screenshot: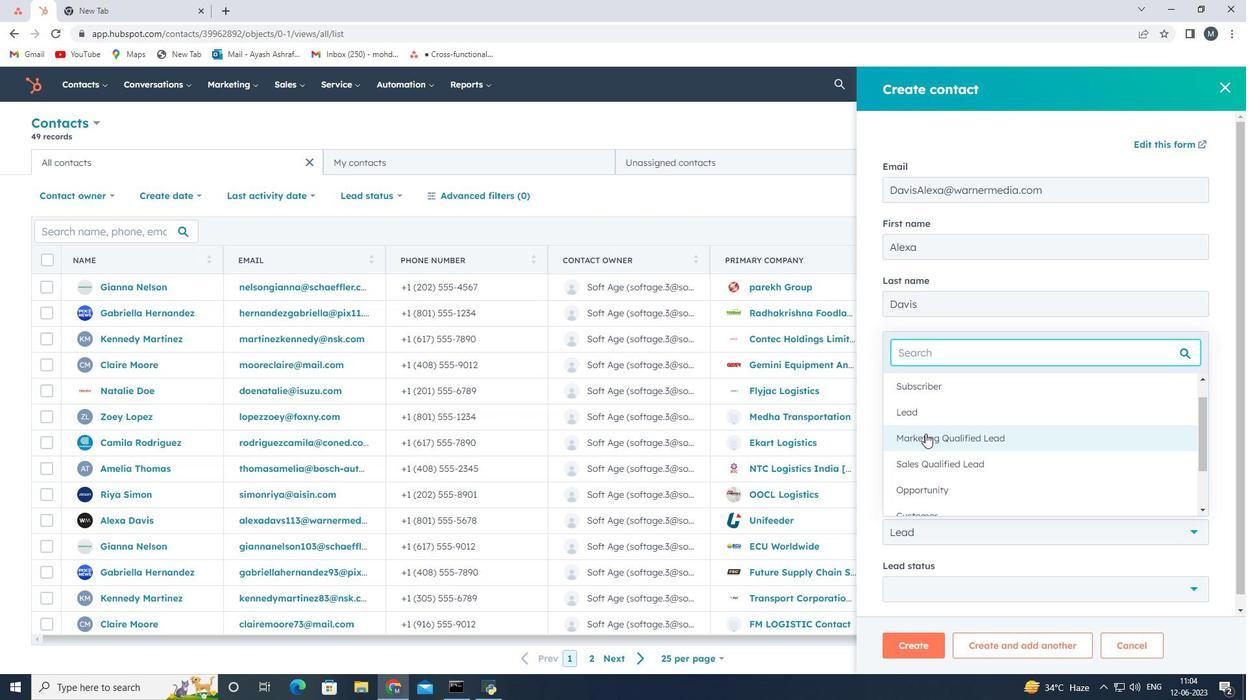 
Action: Mouse pressed left at (926, 423)
Screenshot: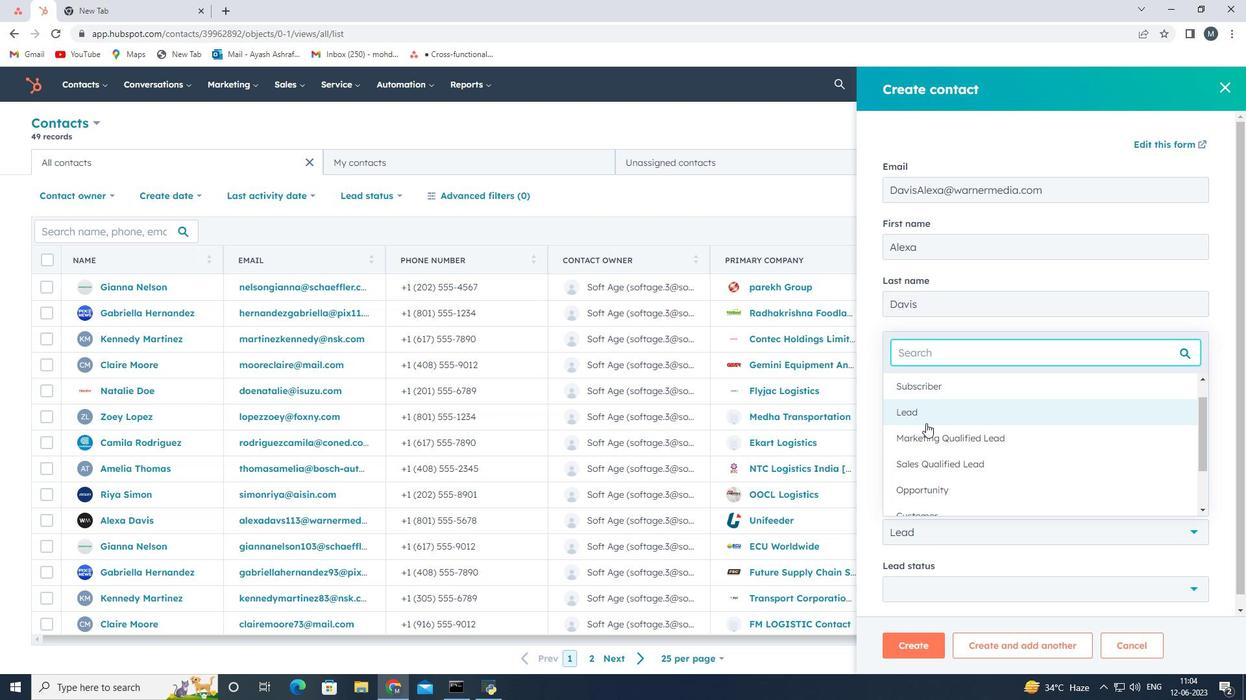 
Action: Mouse moved to (908, 567)
Screenshot: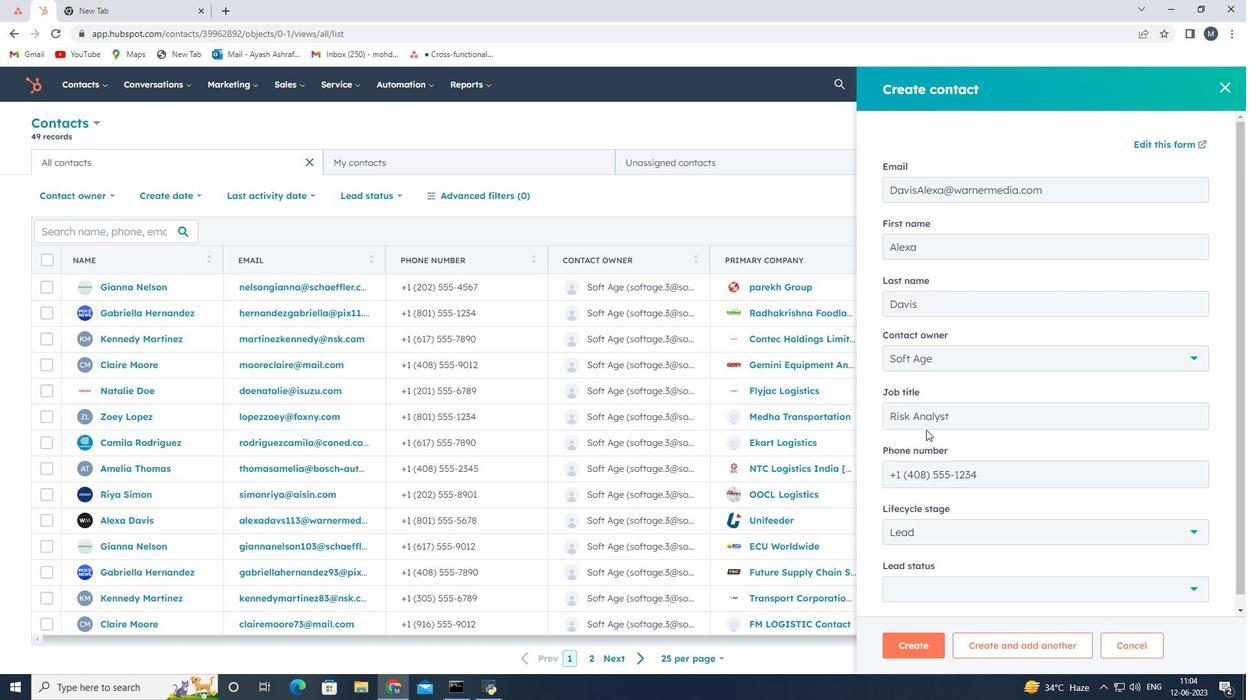 
Action: Mouse scrolled (908, 563) with delta (0, 0)
Screenshot: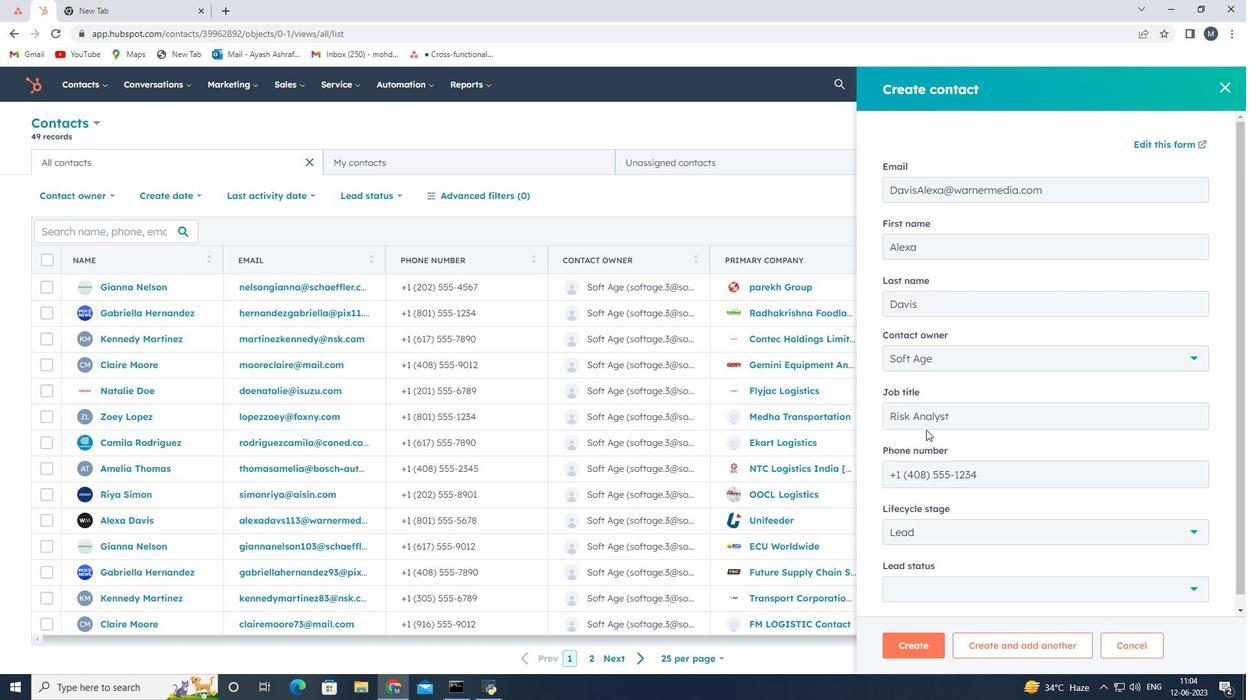 
Action: Mouse moved to (907, 573)
Screenshot: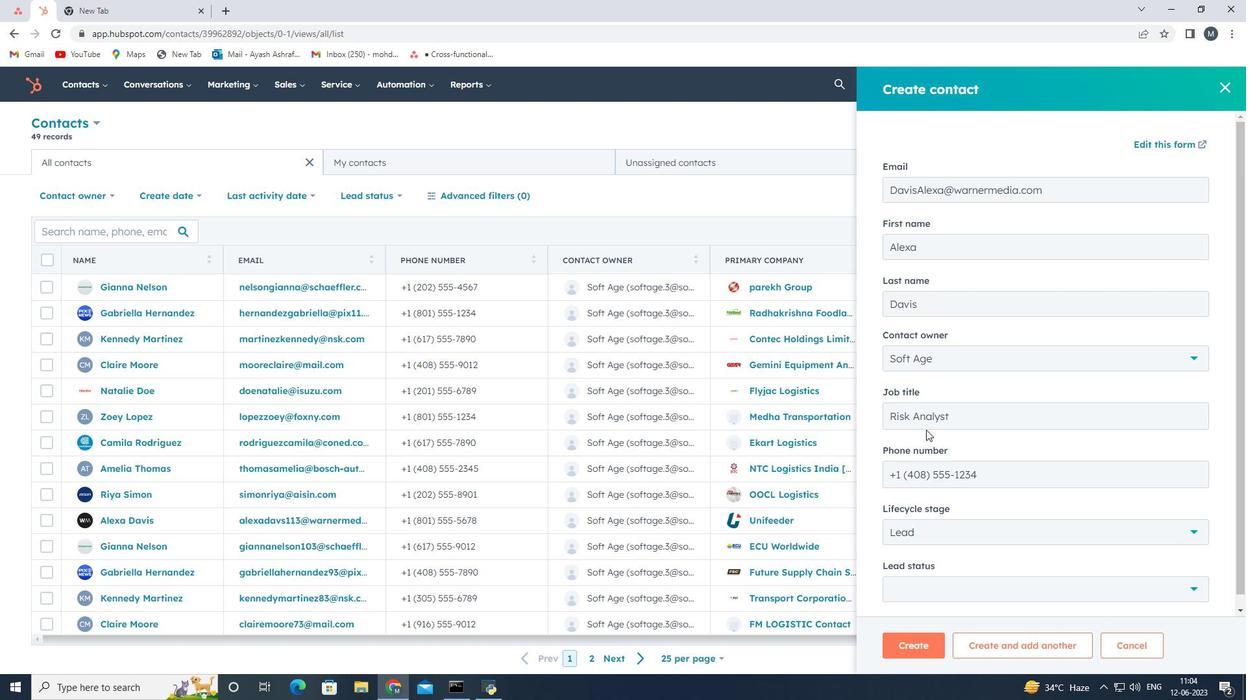 
Action: Mouse scrolled (907, 572) with delta (0, 0)
Screenshot: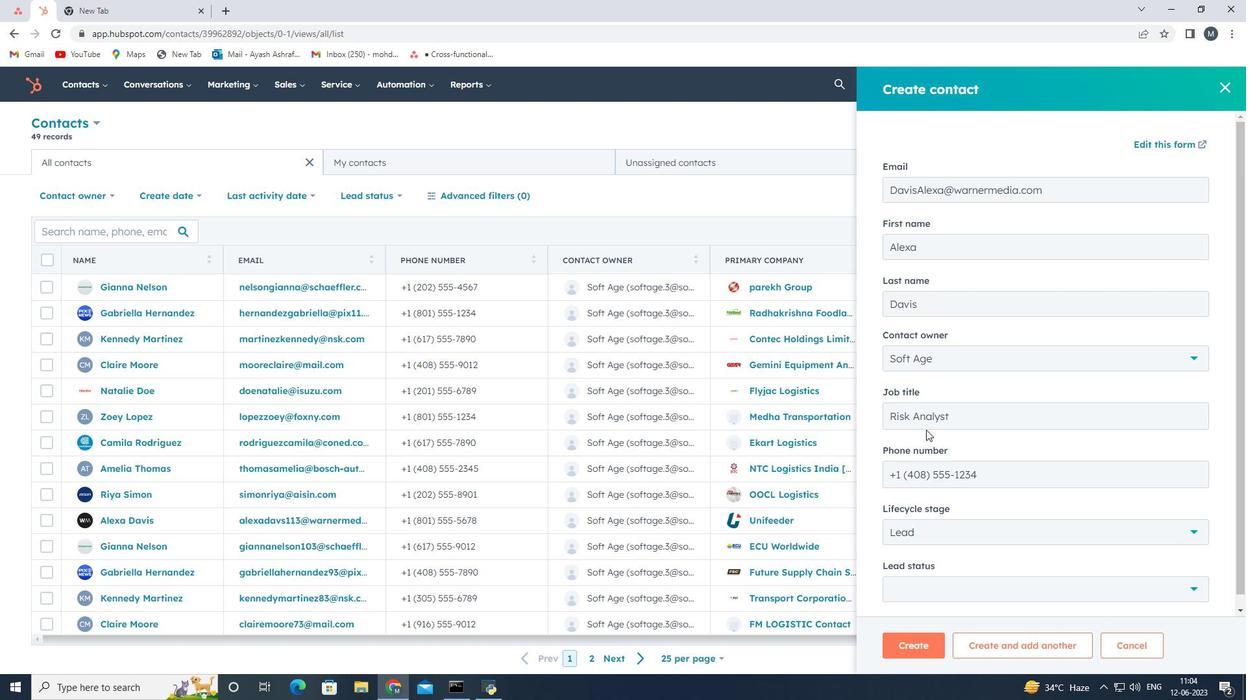 
Action: Mouse moved to (907, 574)
Screenshot: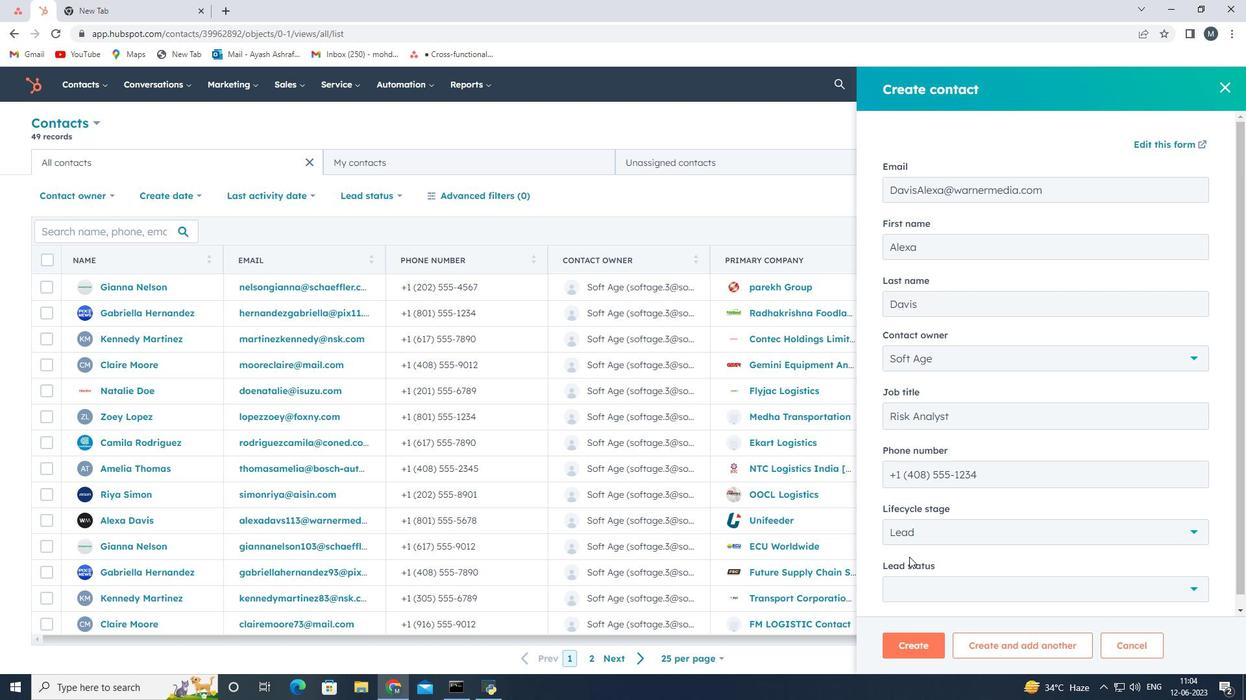 
Action: Mouse scrolled (907, 573) with delta (0, 0)
Screenshot: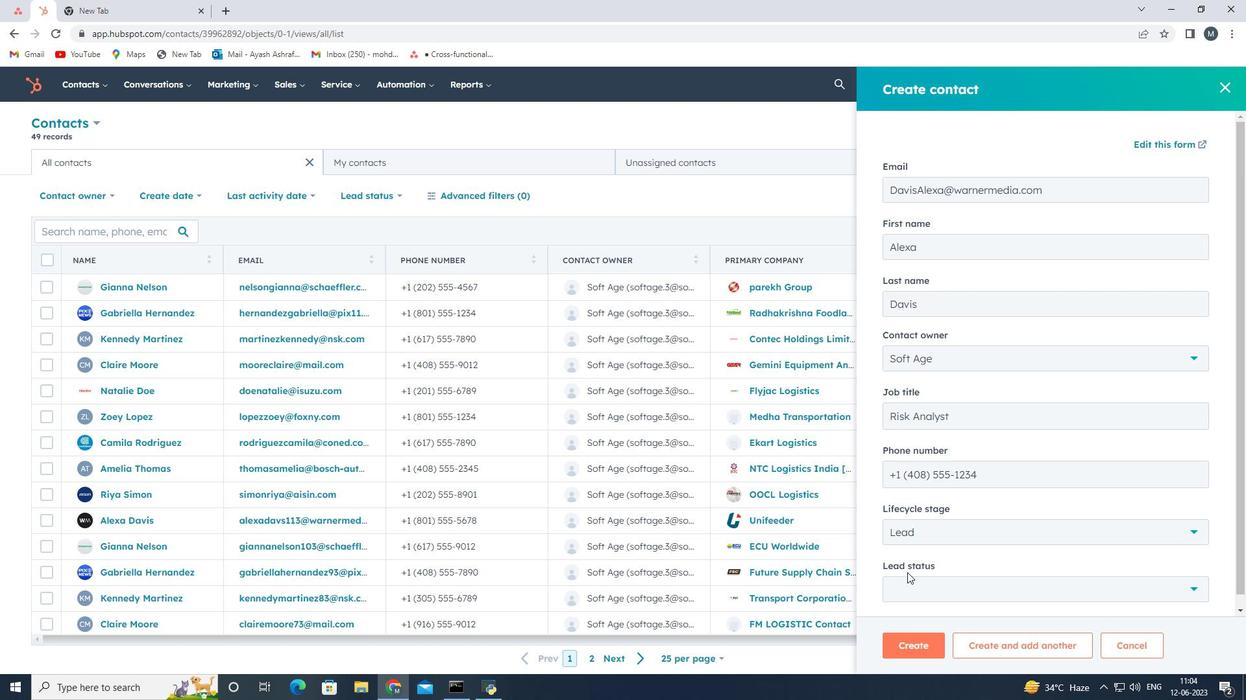 
Action: Mouse moved to (909, 571)
Screenshot: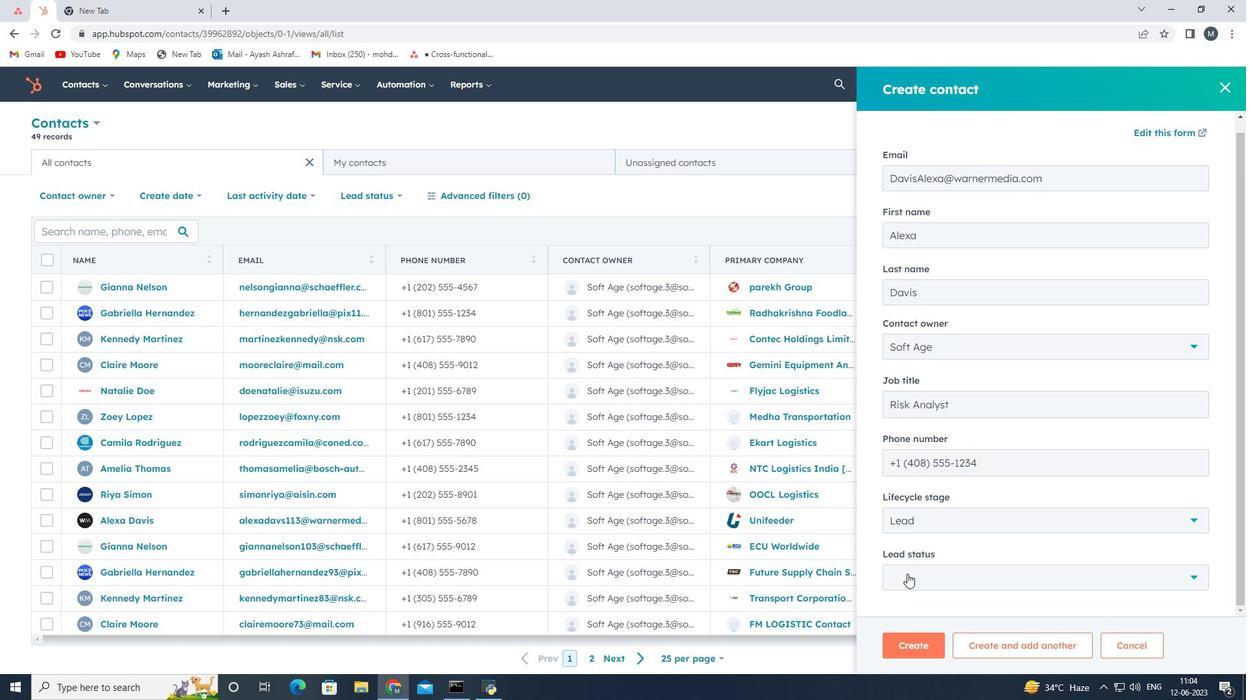 
Action: Mouse pressed left at (909, 571)
Screenshot: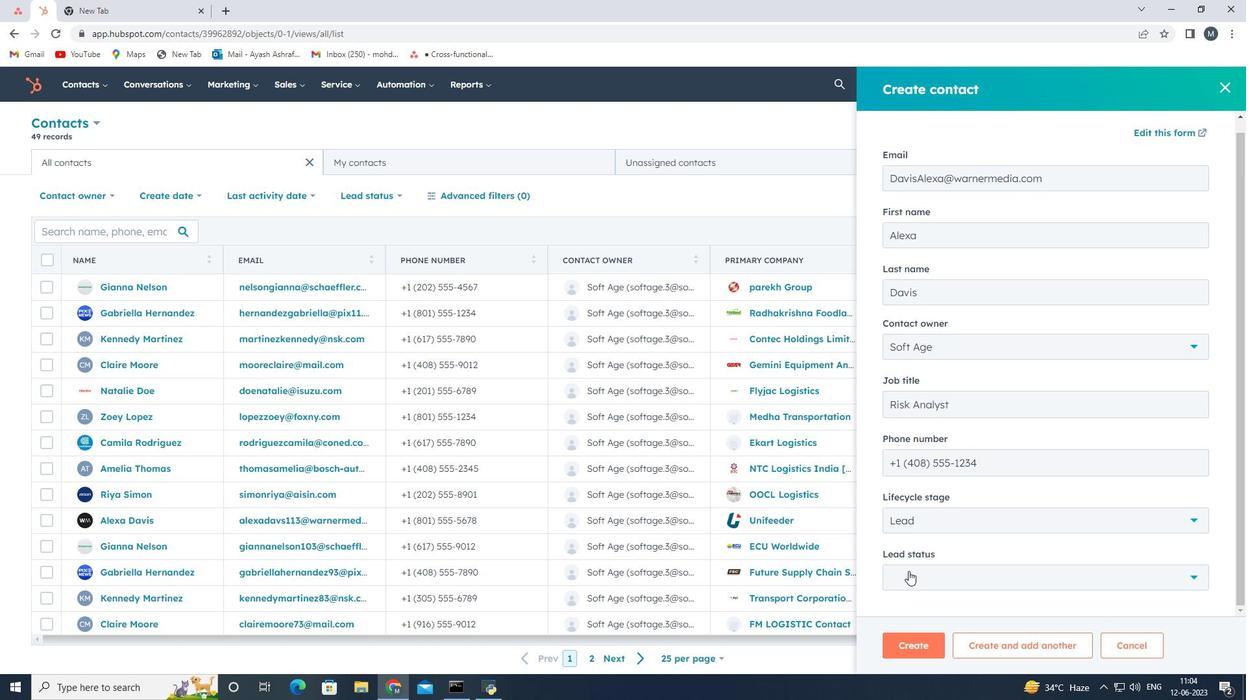 
Action: Mouse moved to (909, 456)
Screenshot: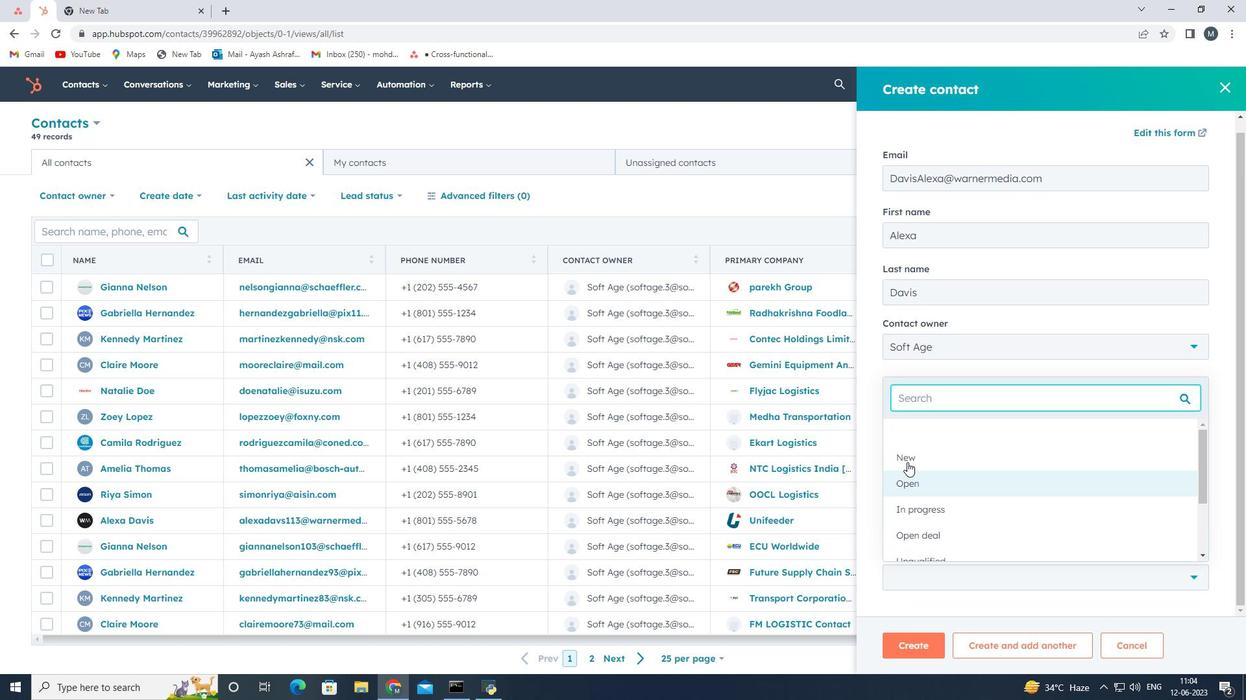
Action: Mouse pressed left at (909, 456)
Screenshot: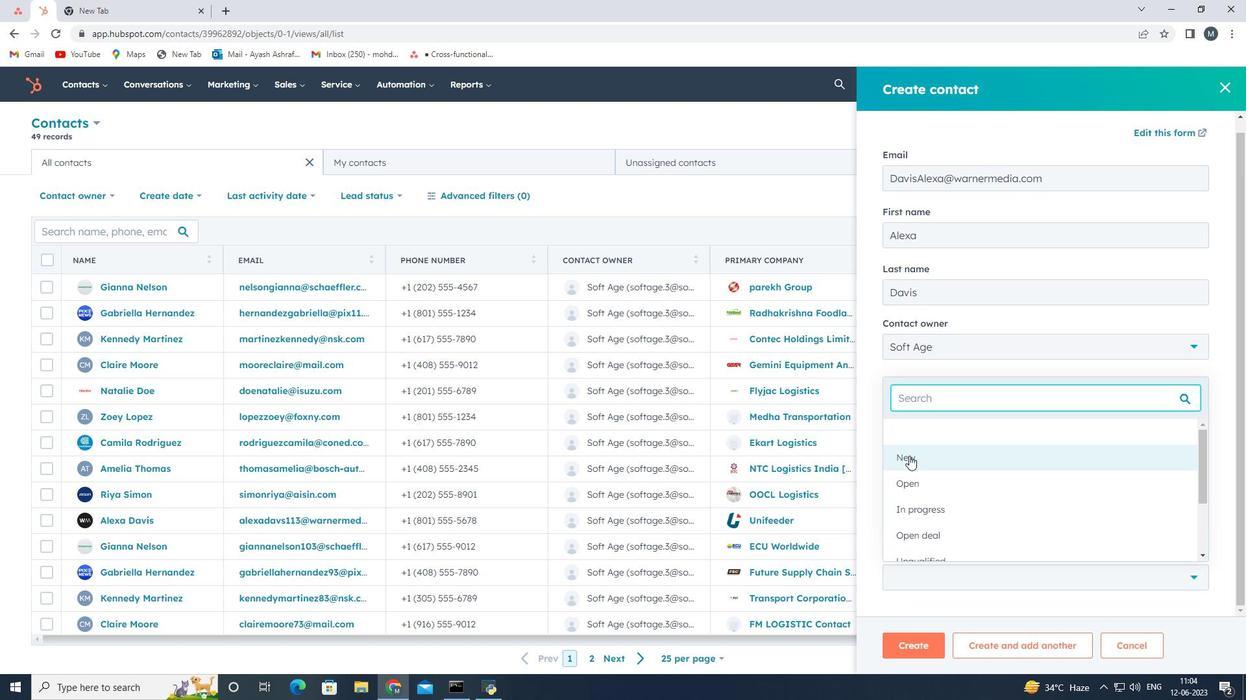 
Action: Mouse moved to (920, 645)
Screenshot: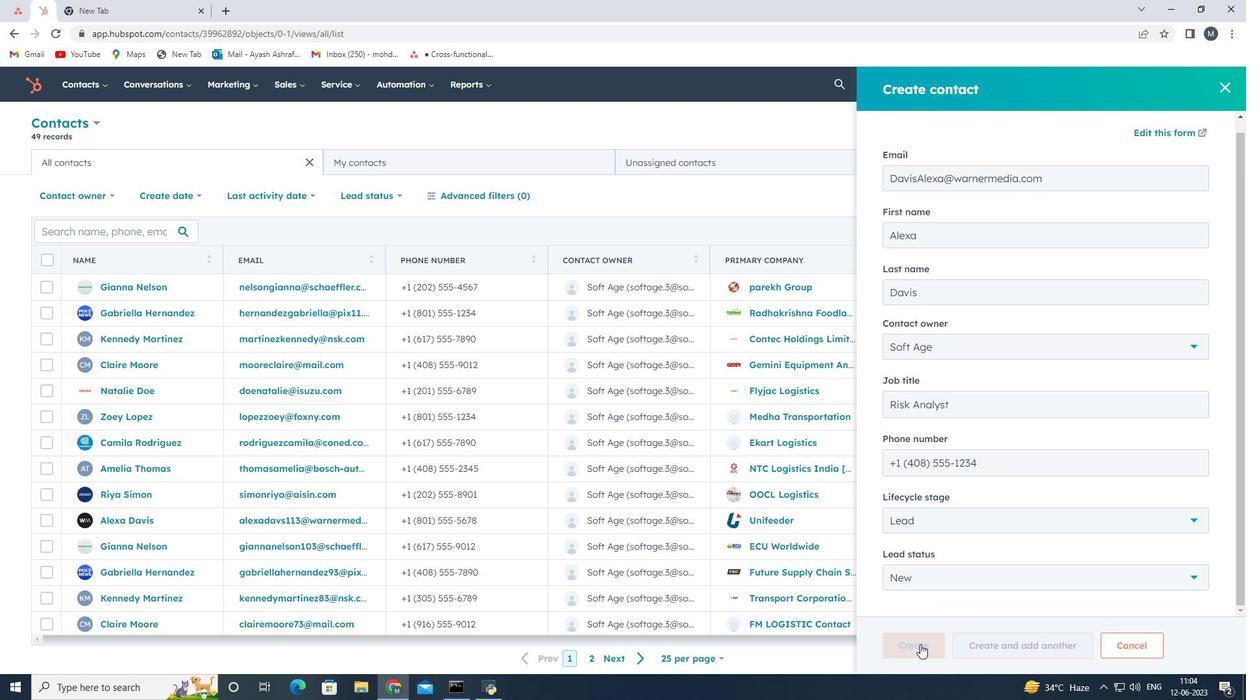 
Action: Mouse pressed left at (920, 645)
Screenshot: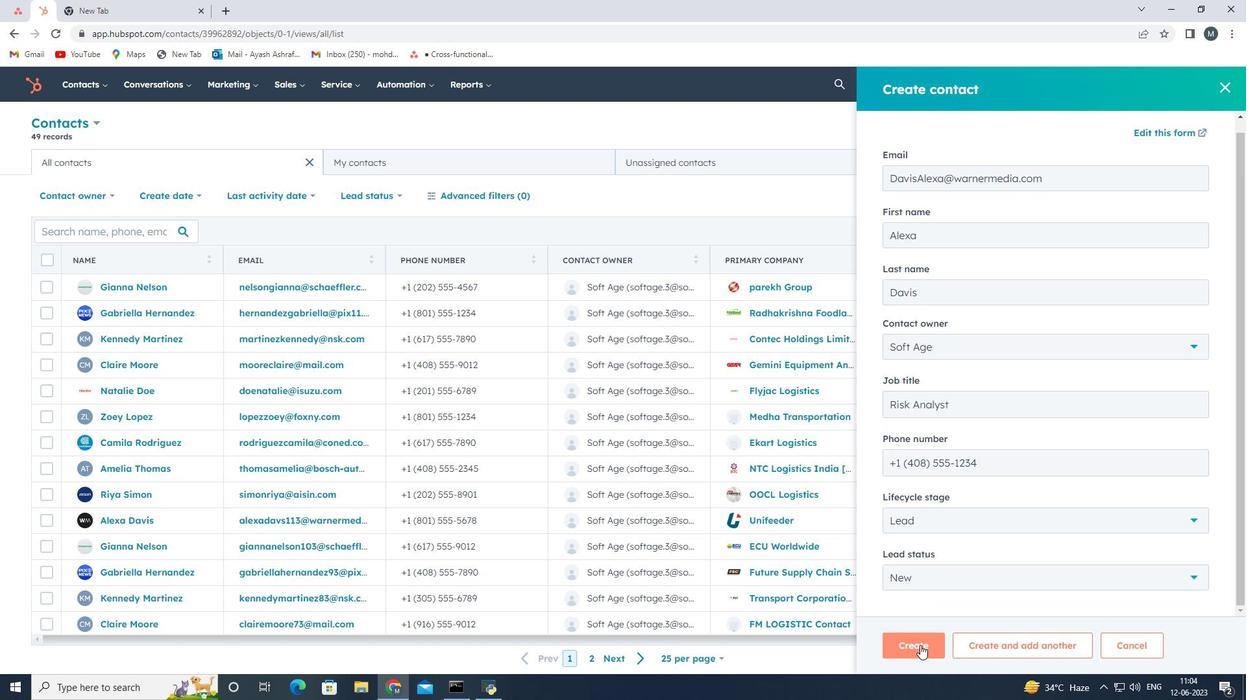 
Action: Mouse moved to (878, 440)
Screenshot: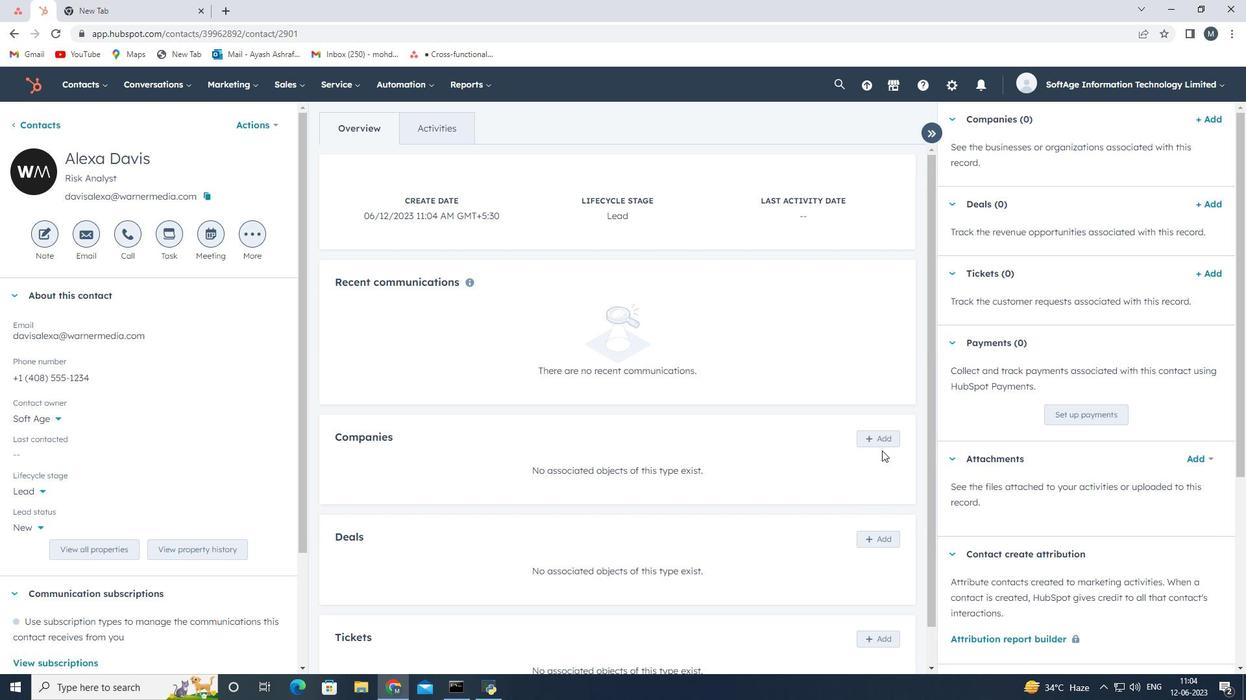 
Action: Mouse pressed left at (878, 440)
Screenshot: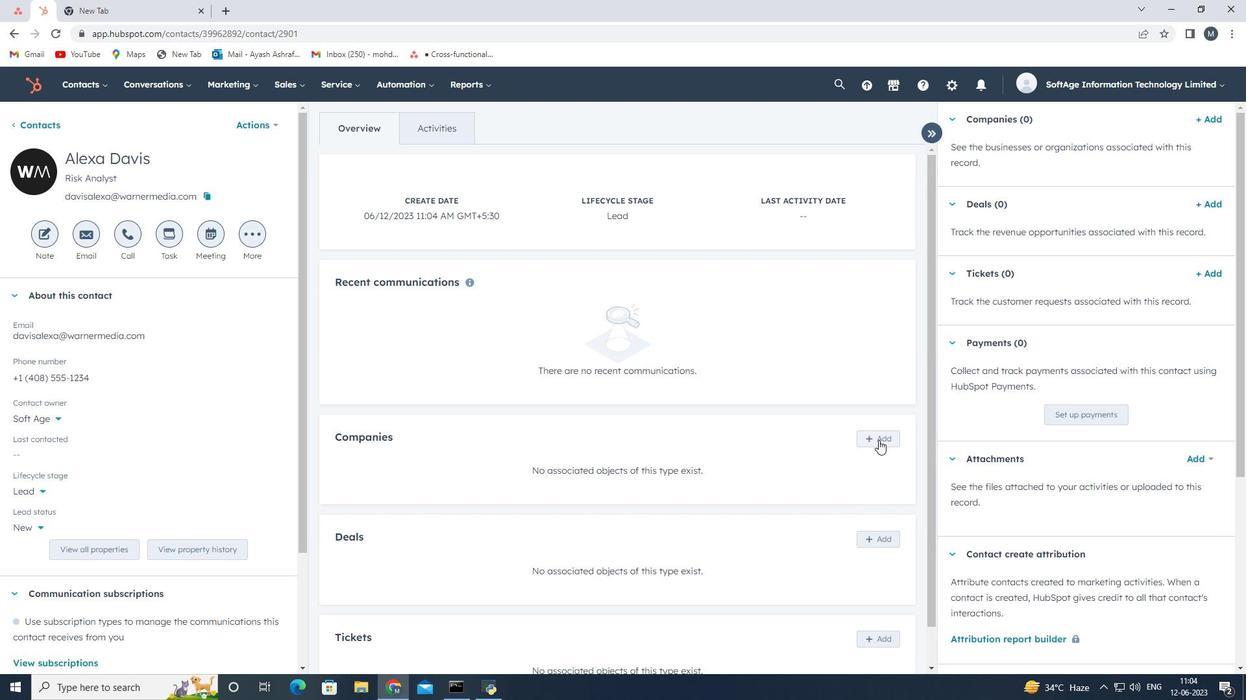 
Action: Mouse moved to (958, 142)
Screenshot: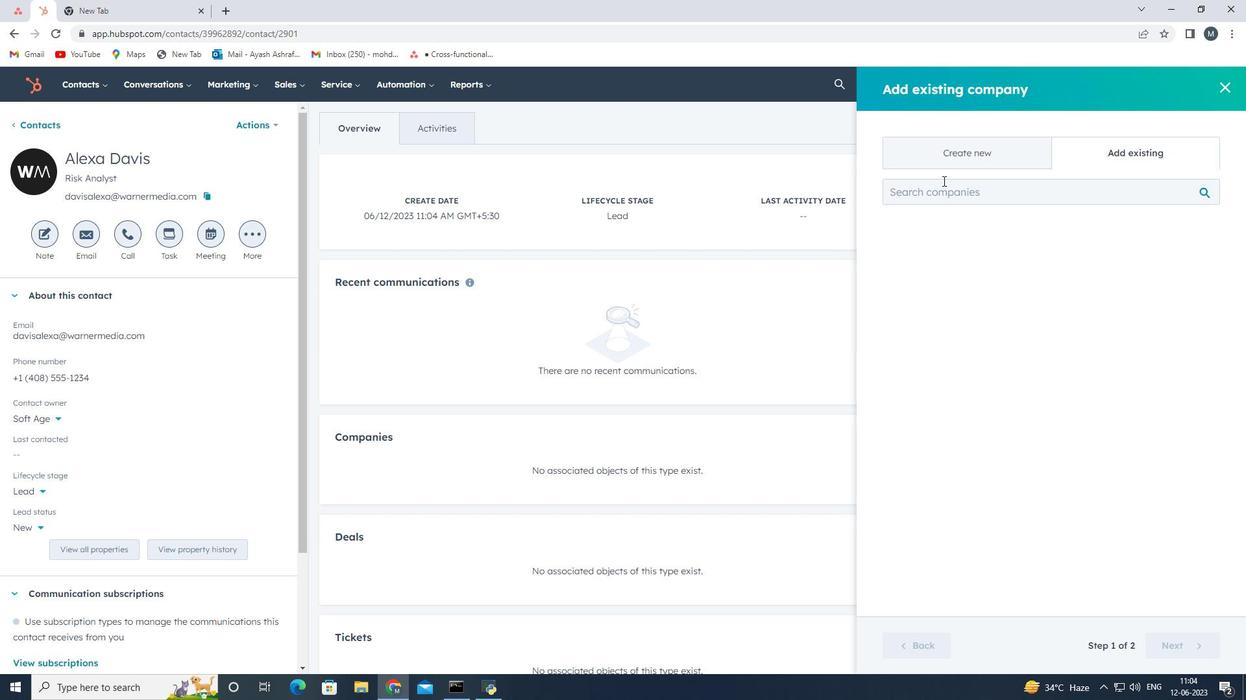 
Action: Mouse pressed left at (958, 142)
Screenshot: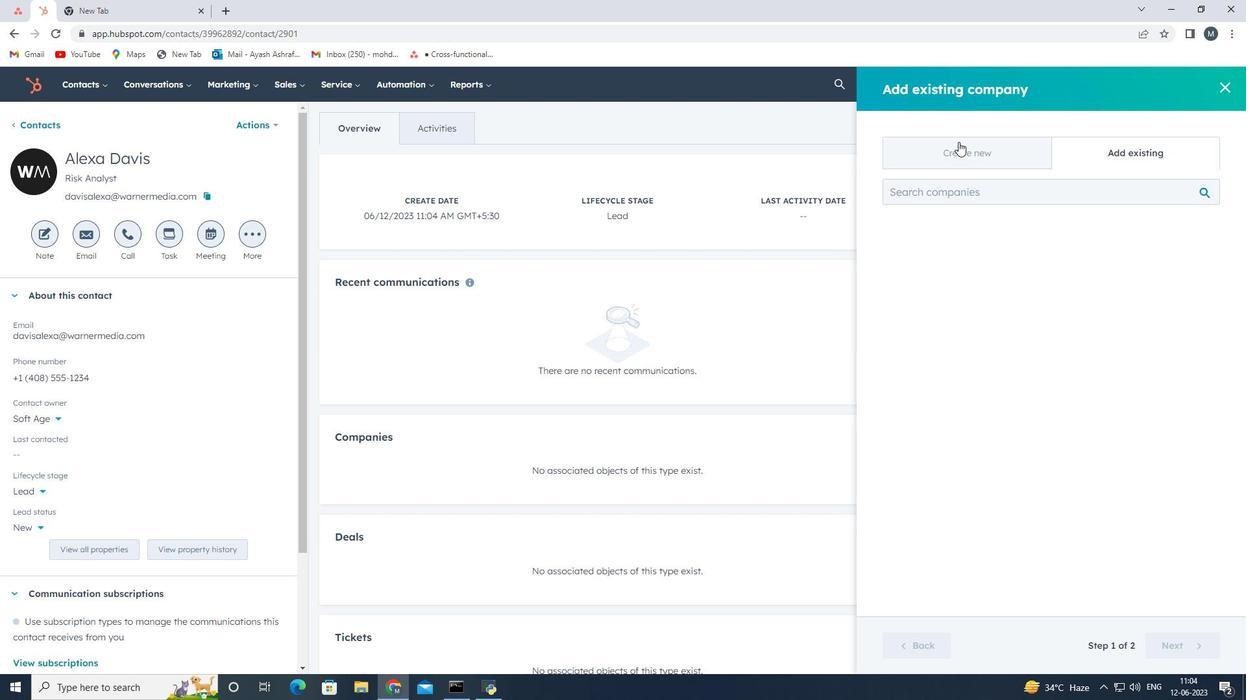 
Action: Mouse moved to (948, 229)
Screenshot: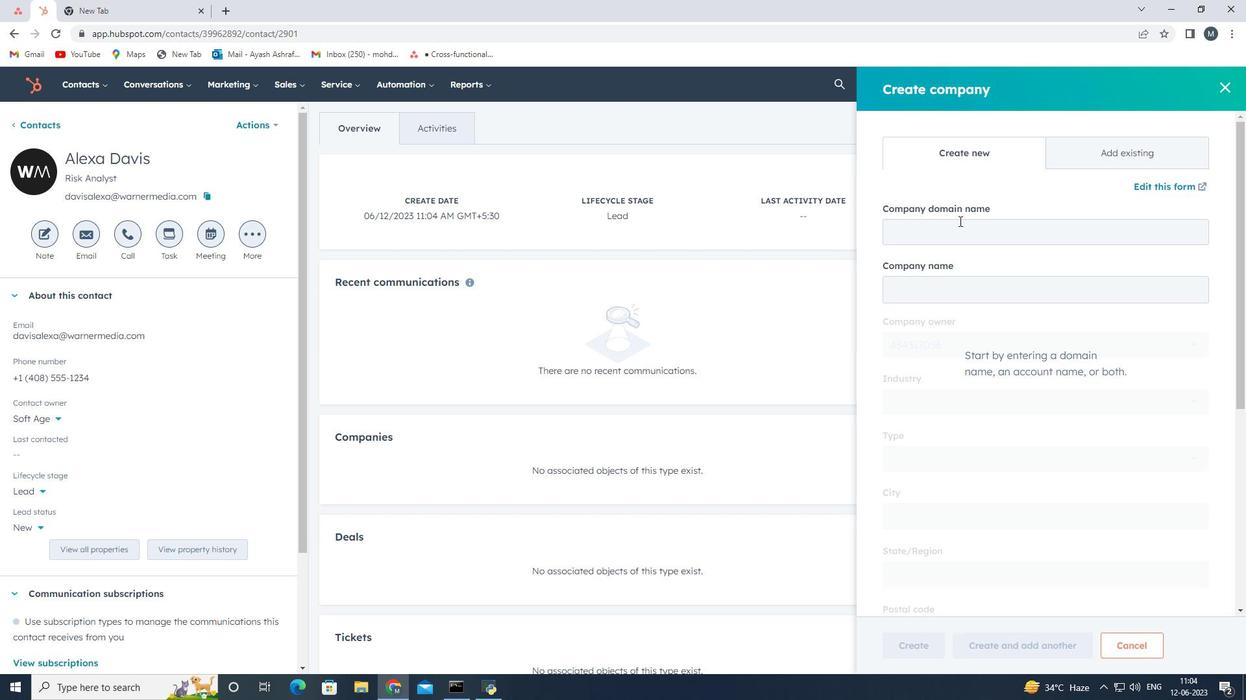 
Action: Mouse pressed left at (948, 229)
Screenshot: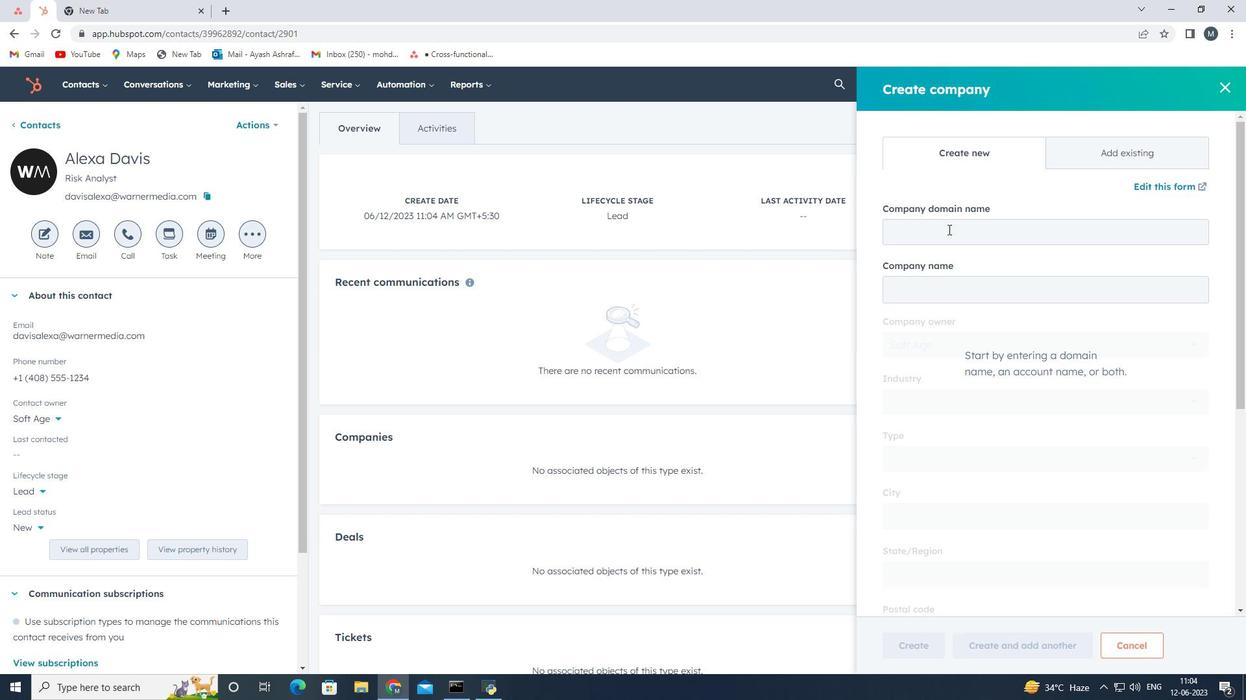 
Action: Key pressed www.sitics.co
Screenshot: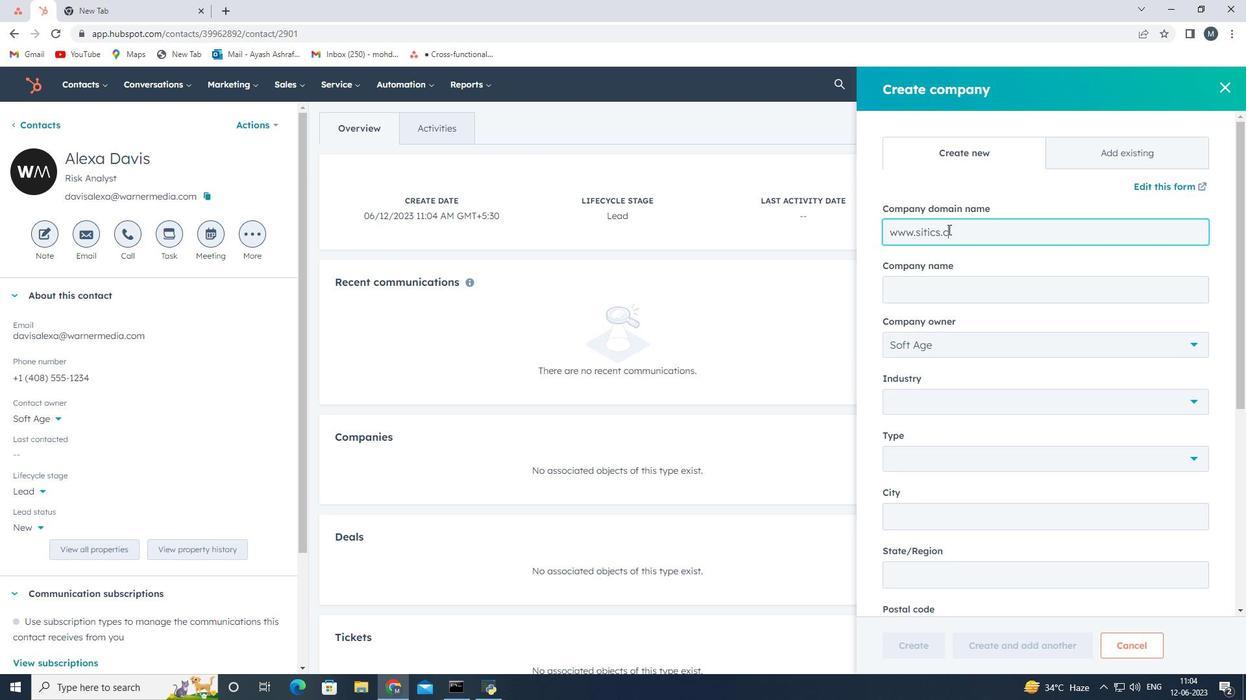 
Action: Mouse moved to (915, 442)
Screenshot: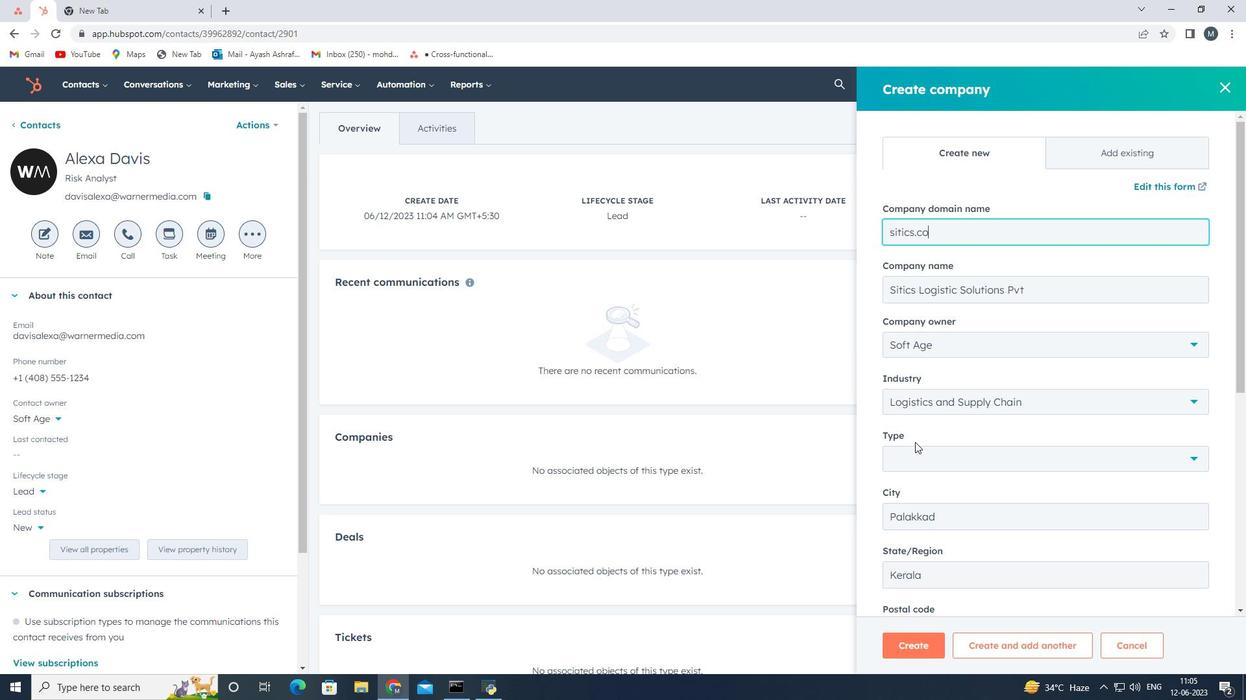 
Action: Mouse pressed left at (915, 442)
Screenshot: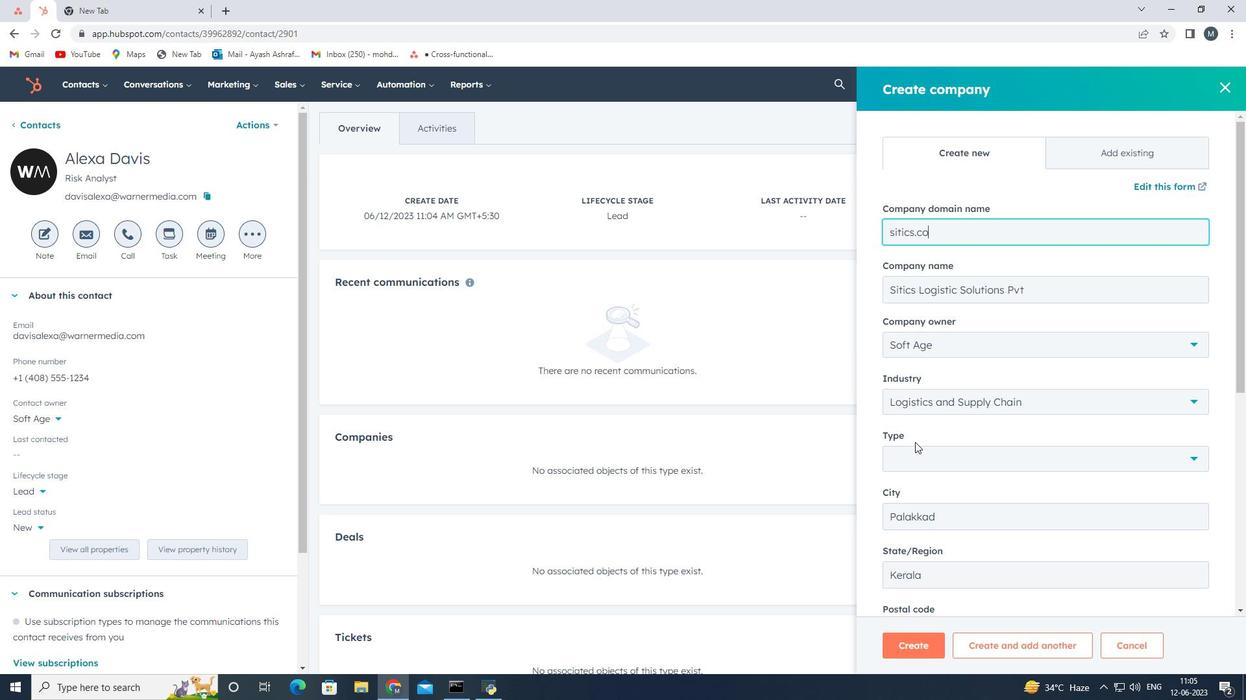 
Action: Mouse moved to (911, 458)
Screenshot: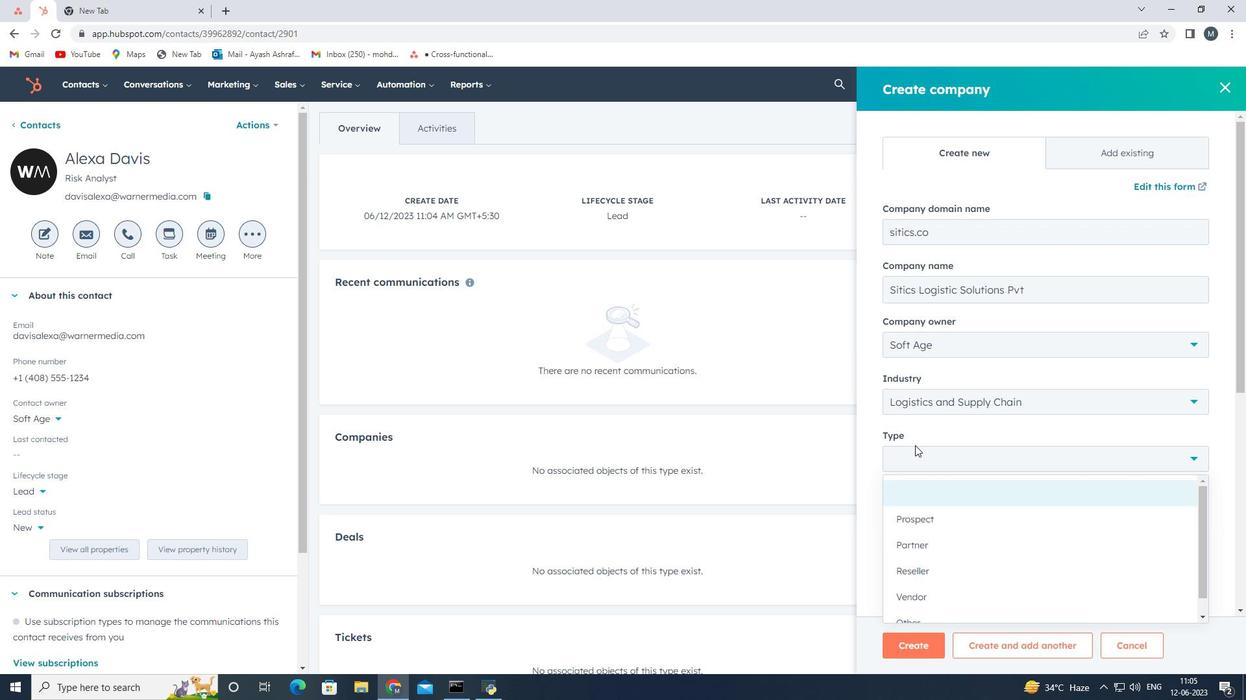 
Action: Mouse pressed left at (911, 458)
Screenshot: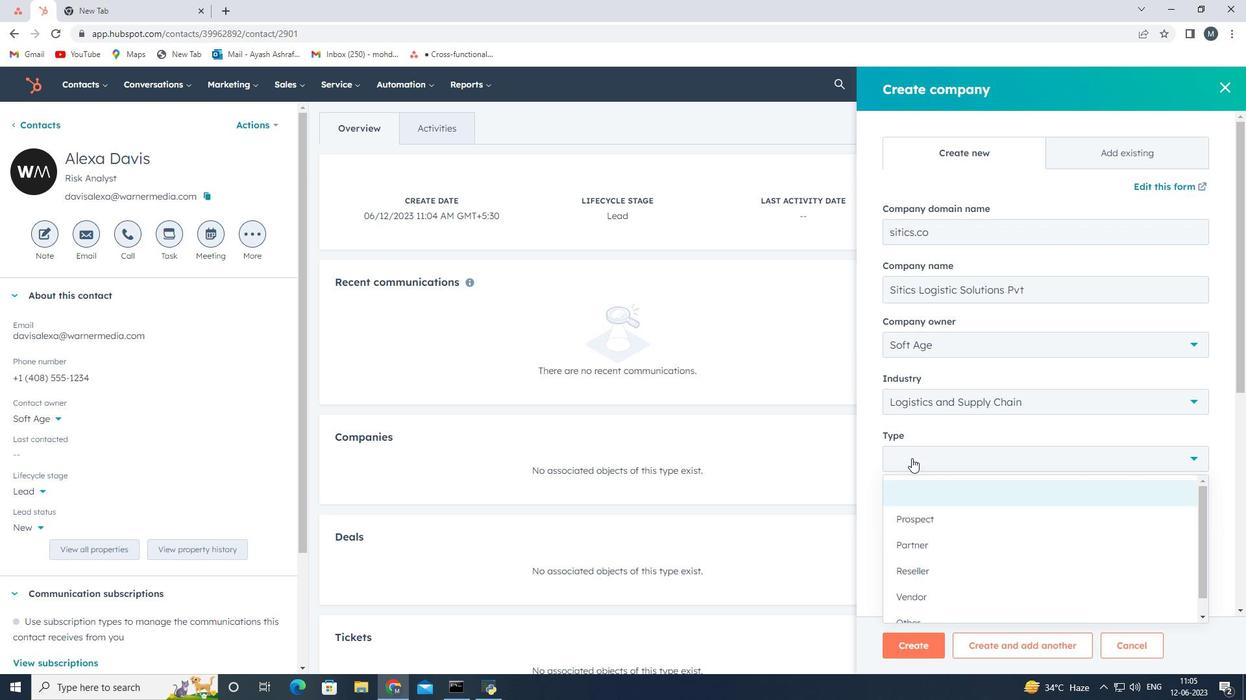
Action: Mouse pressed left at (911, 458)
Screenshot: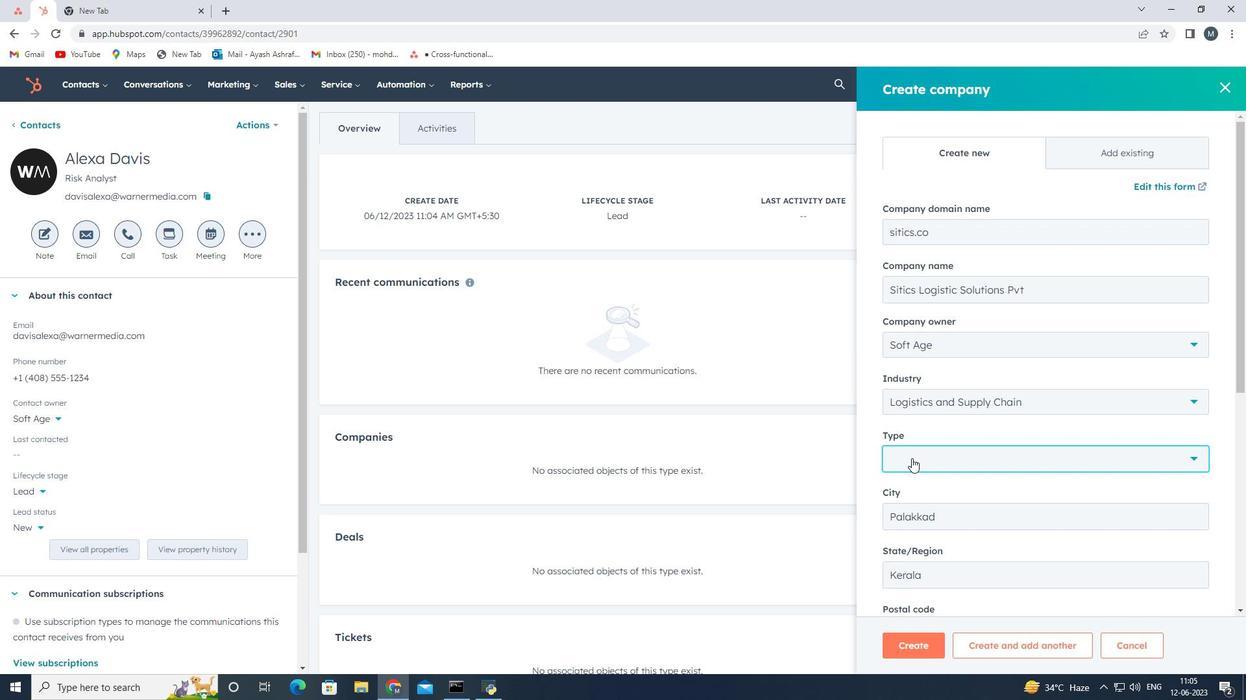 
Action: Mouse moved to (913, 566)
Screenshot: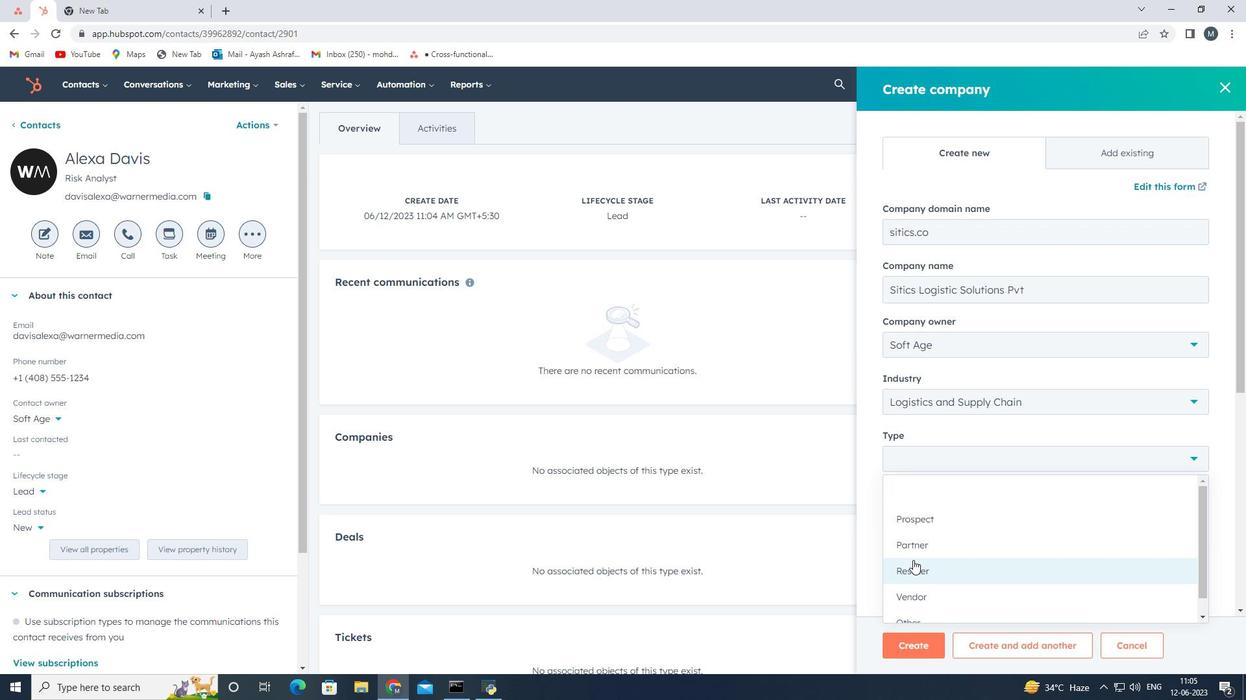
Action: Mouse pressed left at (913, 566)
Screenshot: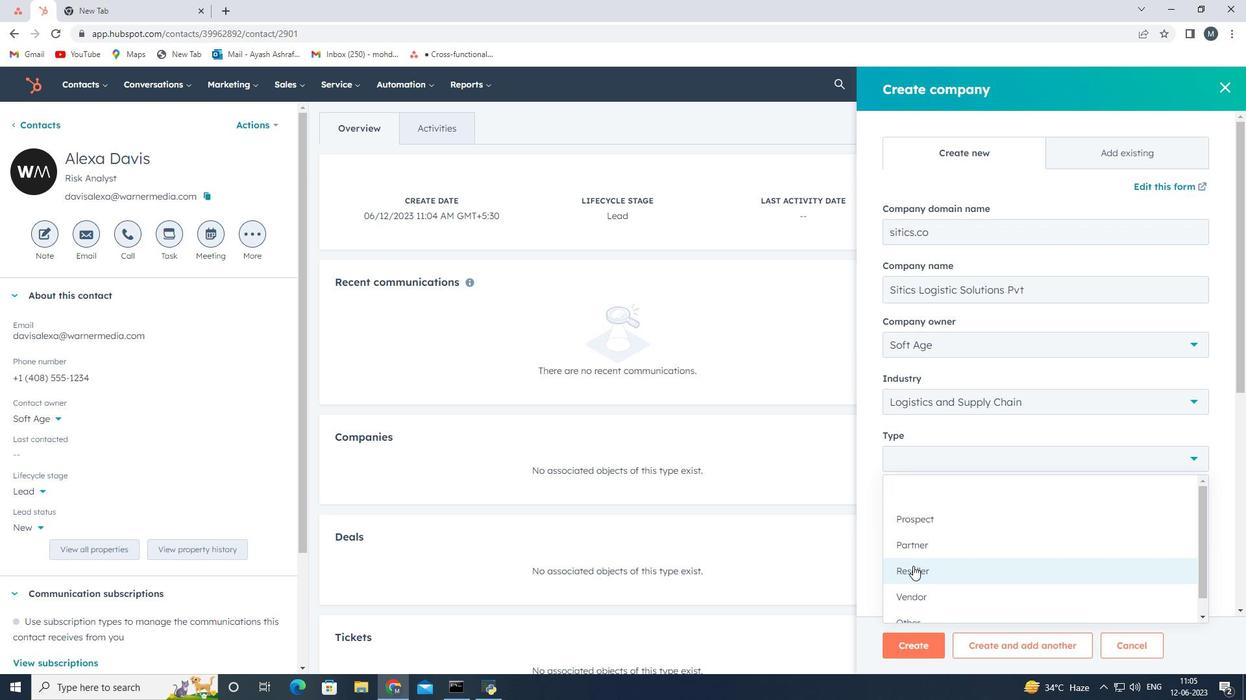 
Action: Mouse moved to (924, 628)
Screenshot: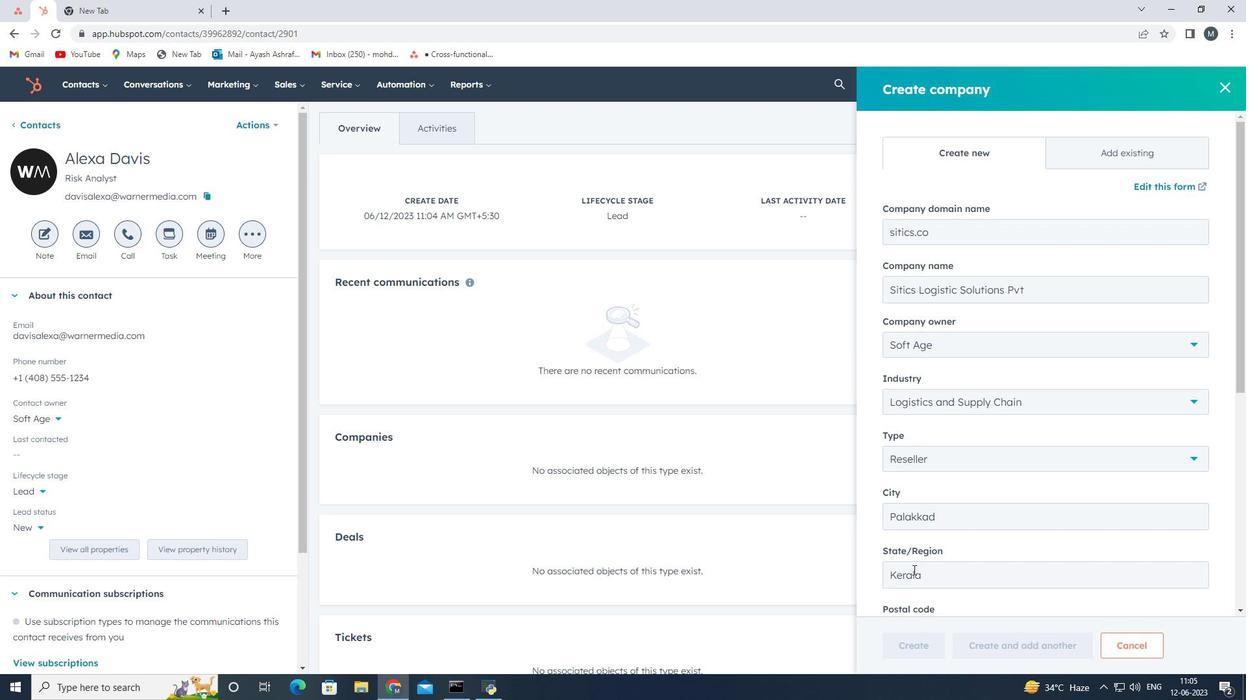 
Action: Mouse scrolled (924, 625) with delta (0, 0)
Screenshot: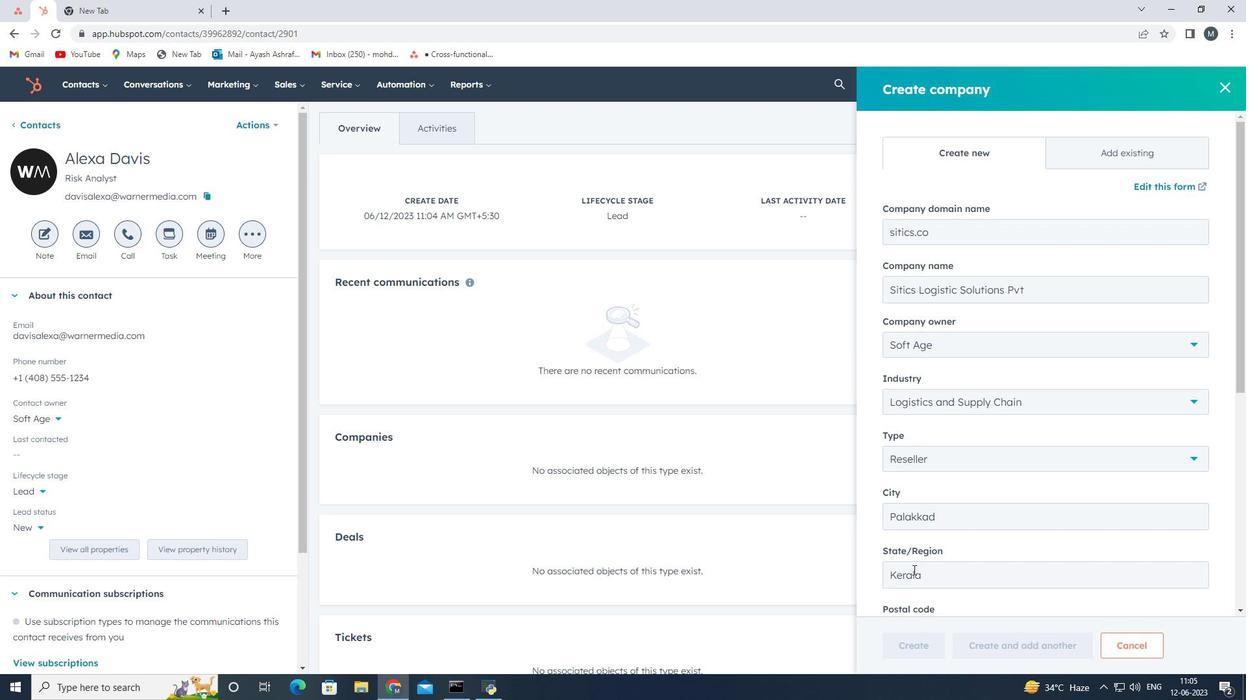 
Action: Mouse moved to (917, 668)
Screenshot: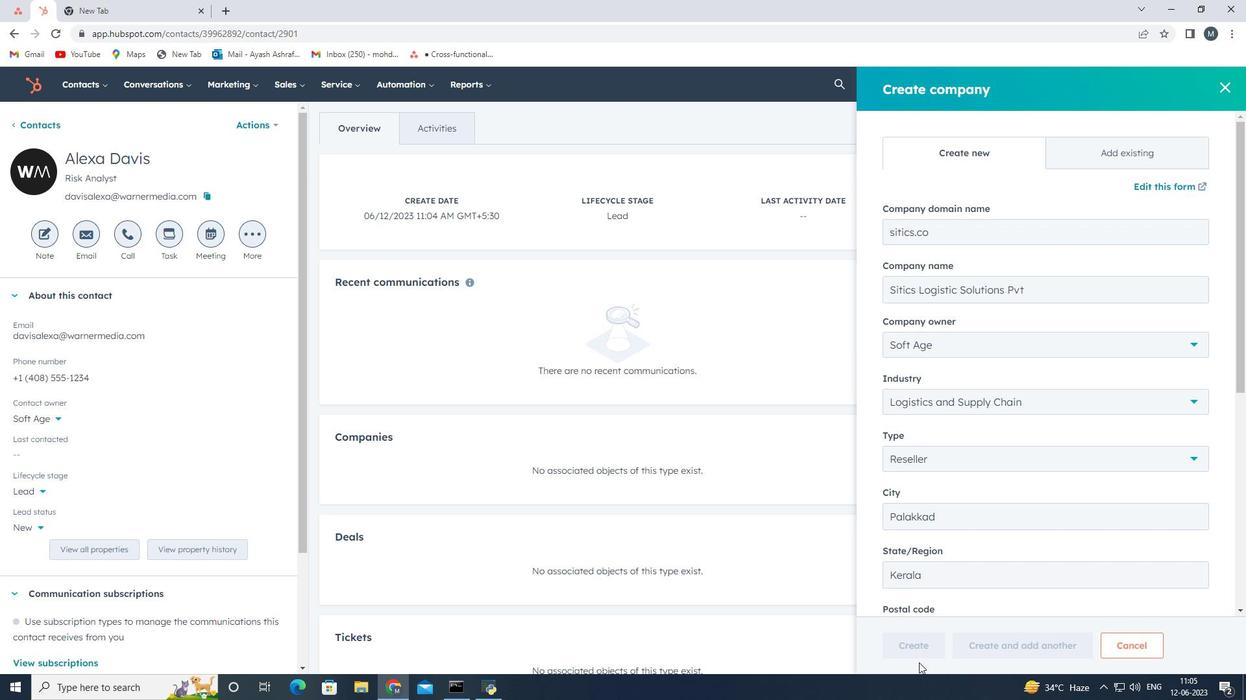 
Action: Mouse scrolled (917, 667) with delta (0, 0)
Screenshot: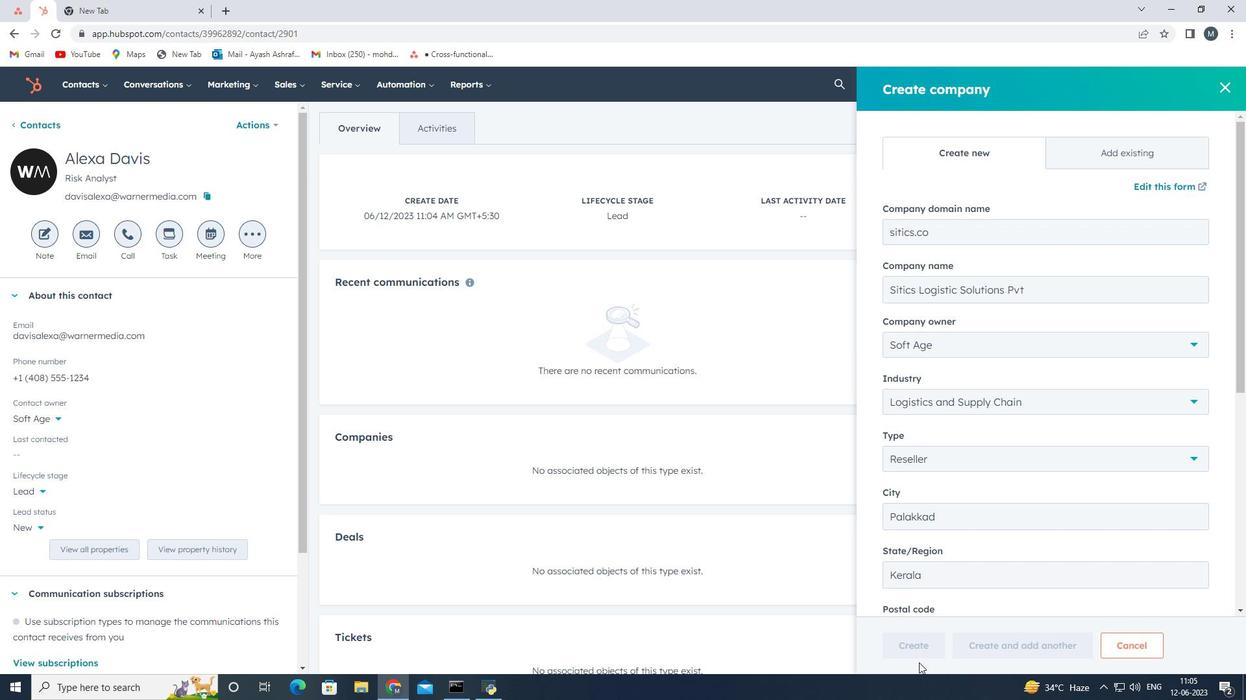 
Action: Mouse moved to (925, 647)
Screenshot: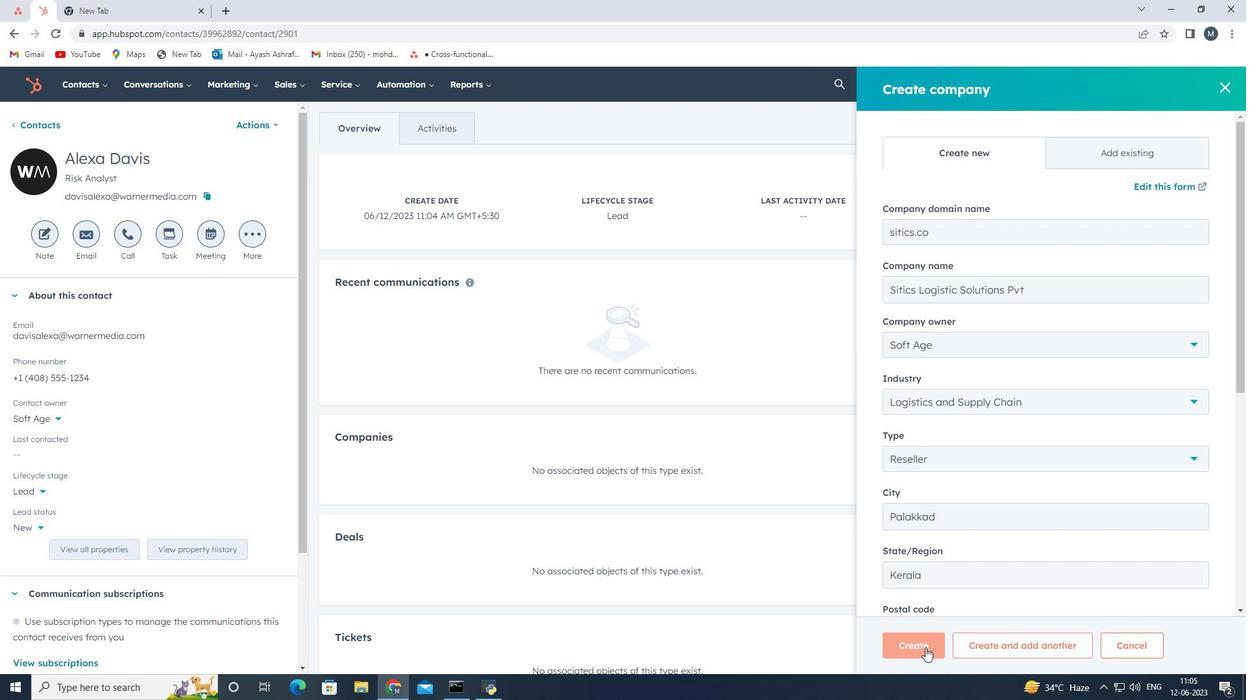 
Action: Mouse pressed left at (925, 647)
Screenshot: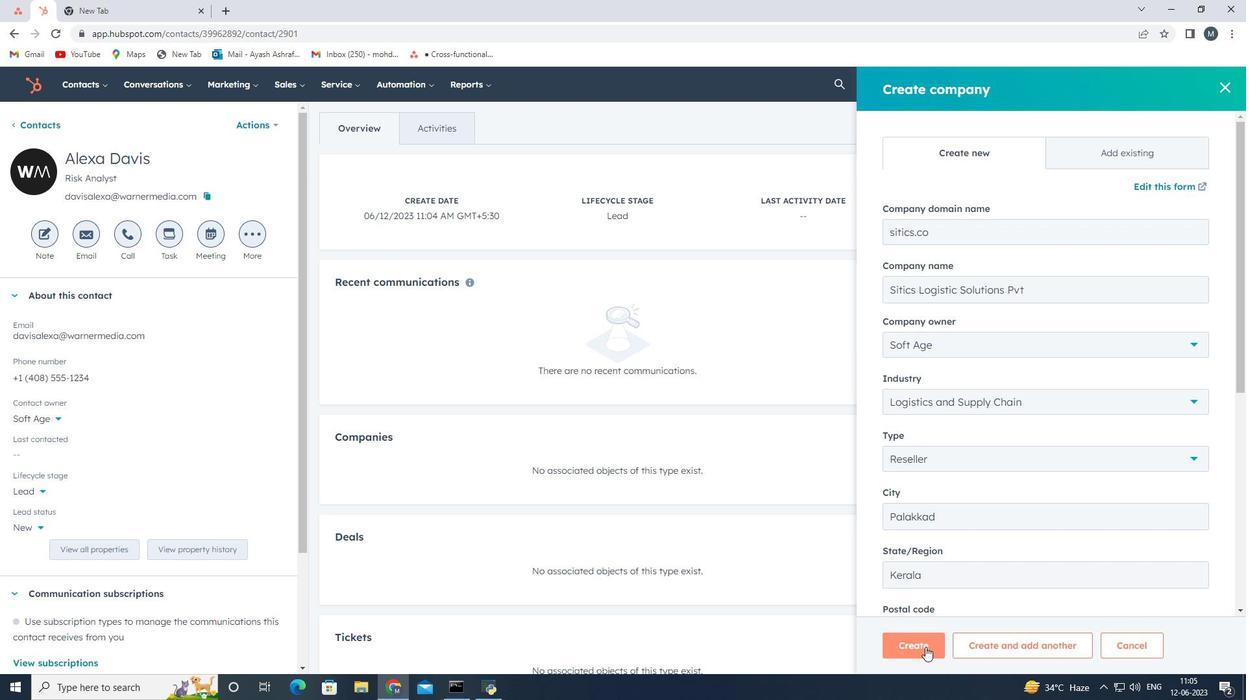 
Action: Mouse moved to (279, 471)
Screenshot: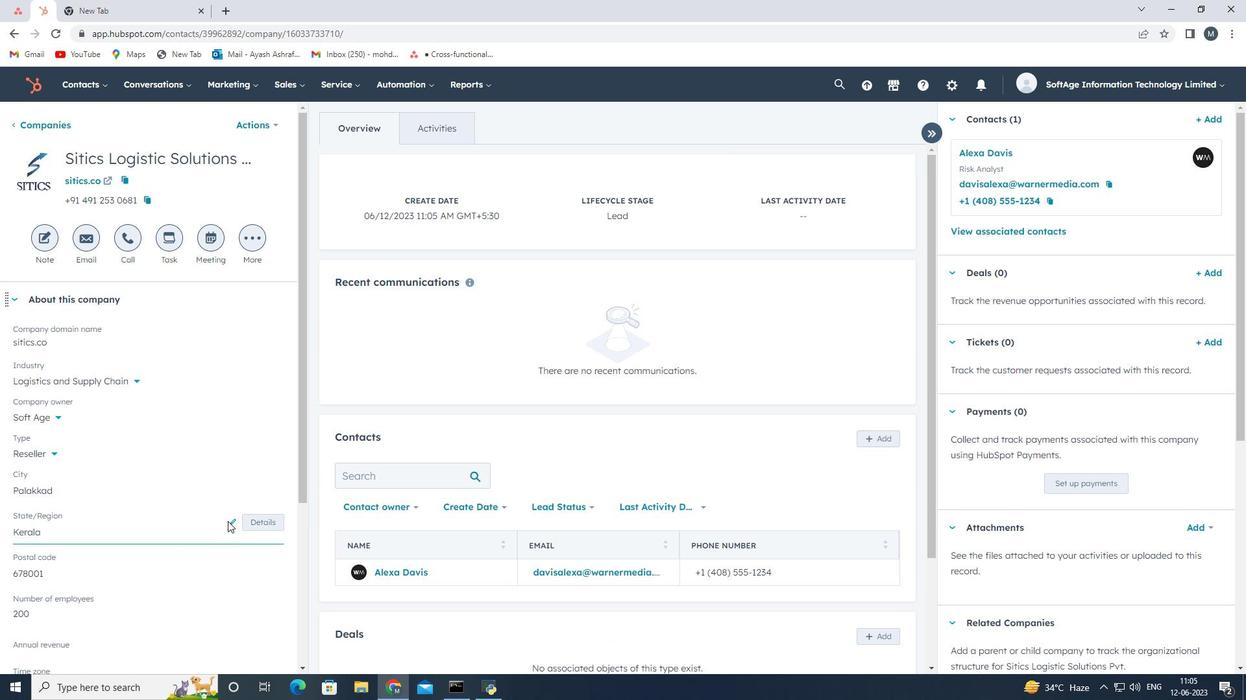 
